 Task: Select Pets. Add to cart, from Market Street_x000D_
 for 149 Hardman Road, Brattleboro, Vermont 05301, Cell Number 802-818-8313, following items : Purina Beneful IncrediBites Dry Dog Food with Real Beef (56 oz)_x000D_
 - 1, Cesar Canine Cuisine Beef Stew (3.5 oz)_x000D_
 - 1, Cesar Canine Cuisine Dog Food Turkey Recipe Classic Loaf in Sauce (3.5 oz)_x000D_
 - 1, Cesar Chicken & Liver Wet Dog Food (3.5 oz)_x000D_
 - 1, Freshpet Slice & Serve Roll Dog Food Select Chunky Beef (1.5 lb)_x000D_
 - 1
Action: Mouse moved to (538, 116)
Screenshot: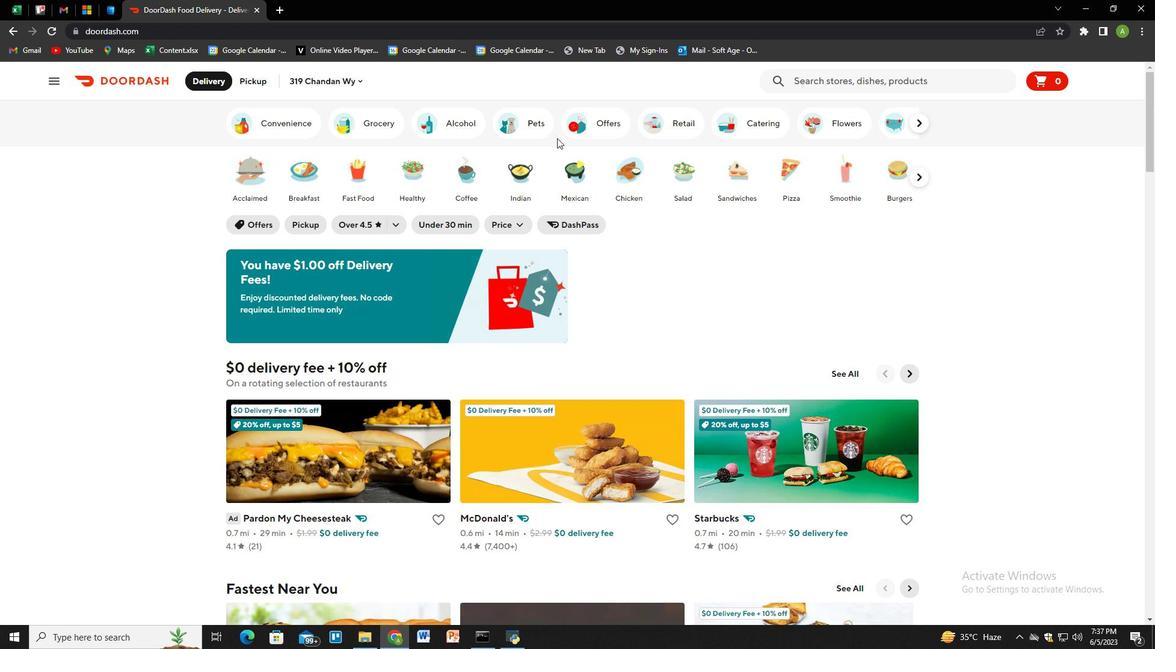
Action: Mouse pressed left at (538, 116)
Screenshot: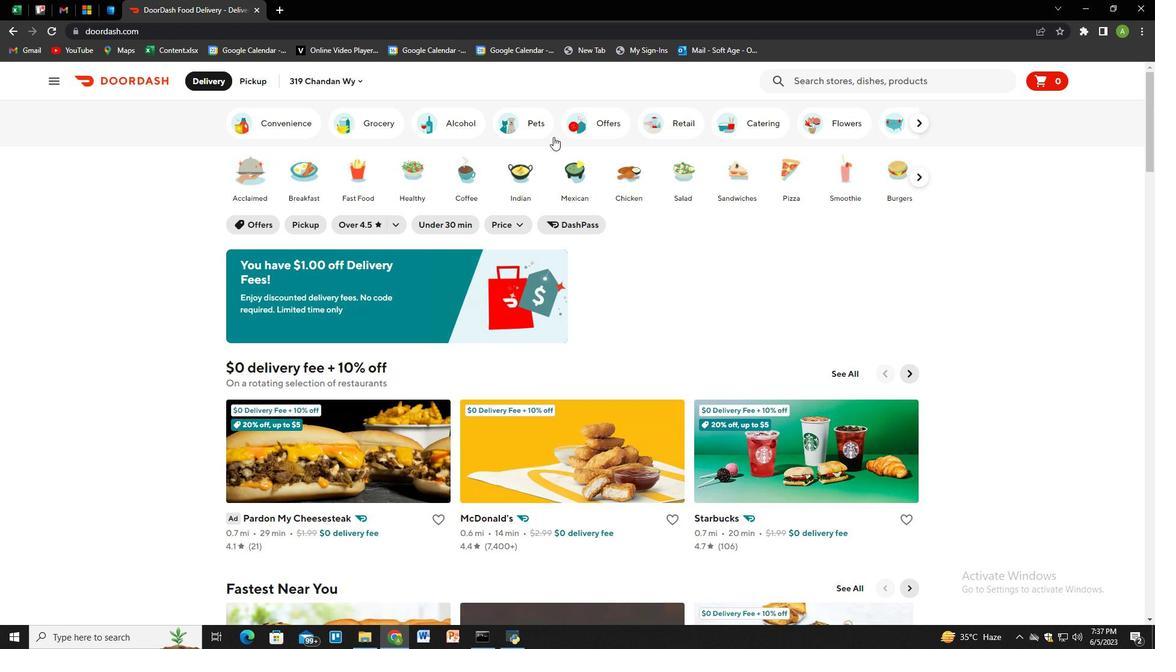 
Action: Mouse moved to (888, 342)
Screenshot: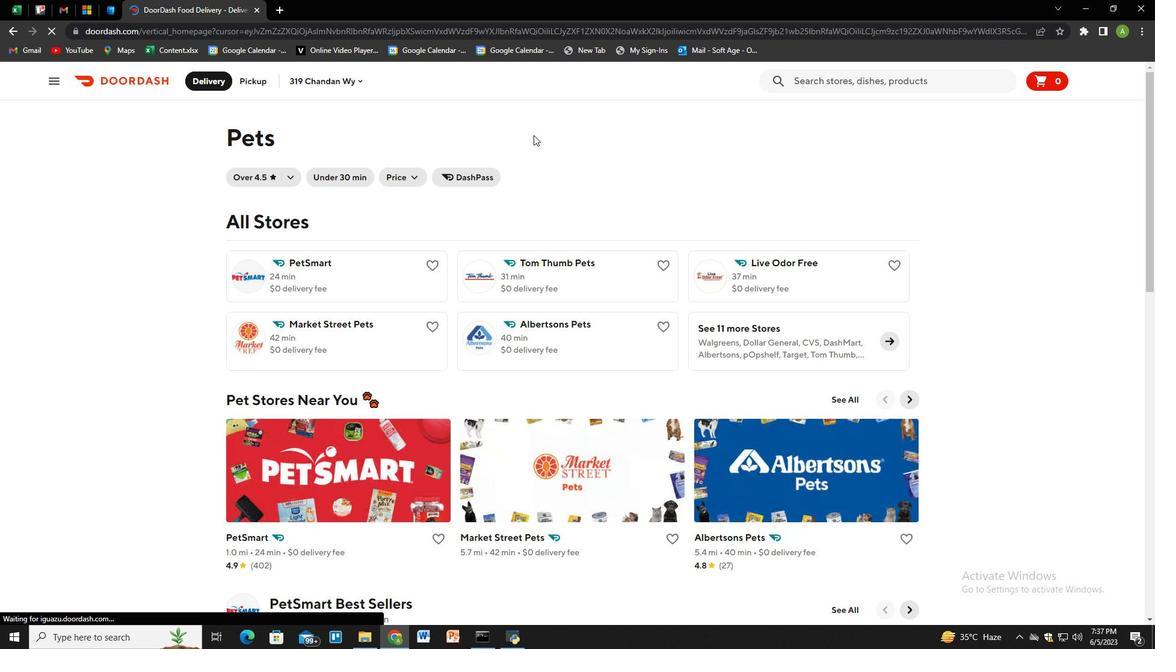 
Action: Mouse pressed left at (888, 342)
Screenshot: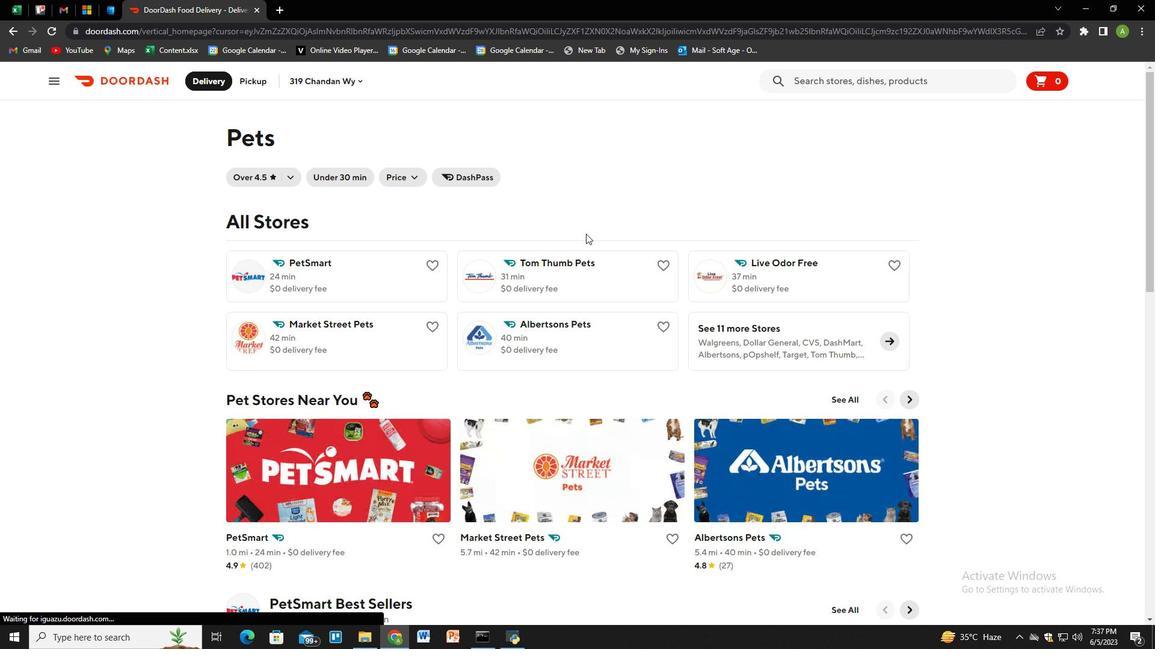 
Action: Mouse moved to (602, 398)
Screenshot: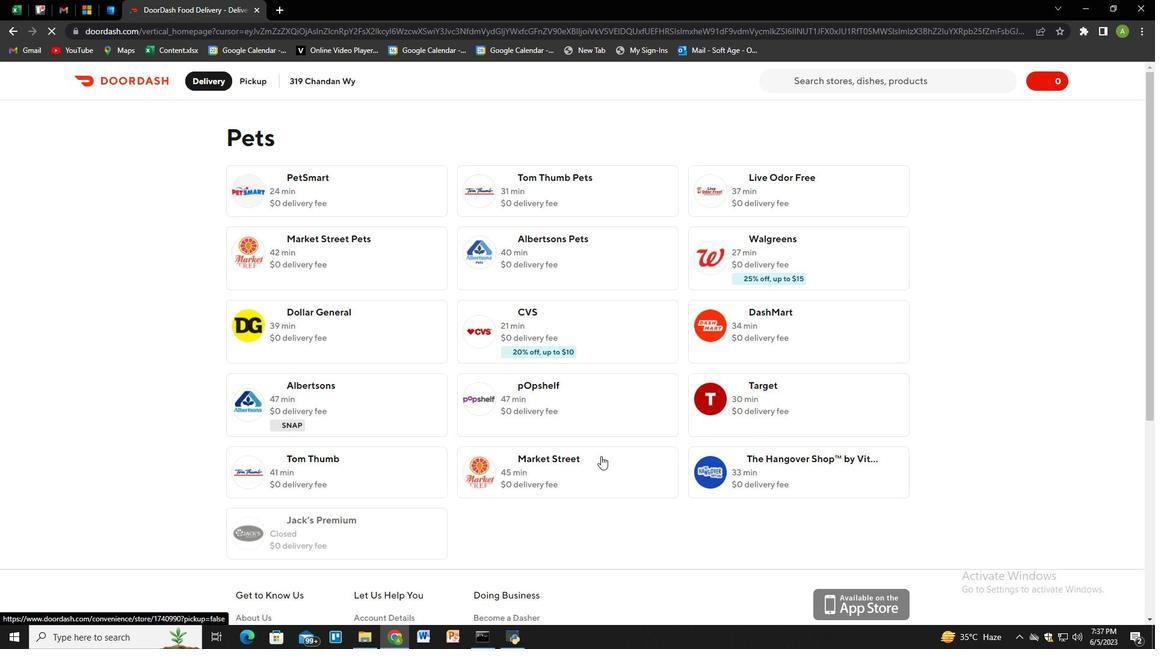 
Action: Mouse pressed left at (602, 398)
Screenshot: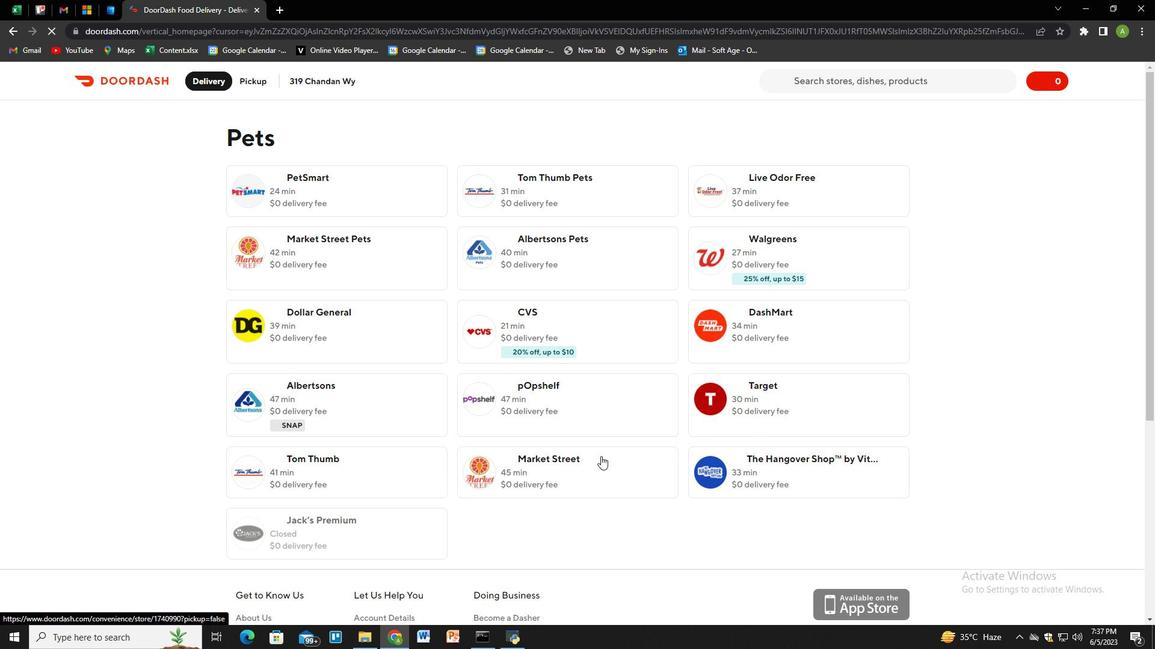 
Action: Mouse moved to (271, 83)
Screenshot: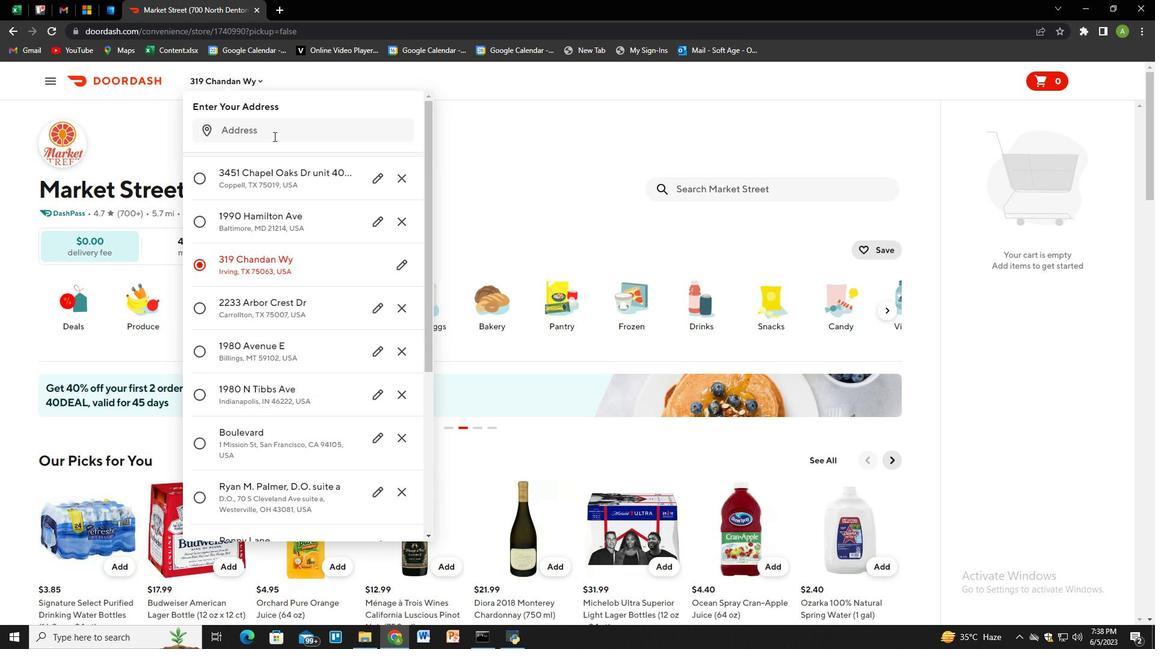 
Action: Mouse pressed left at (271, 83)
Screenshot: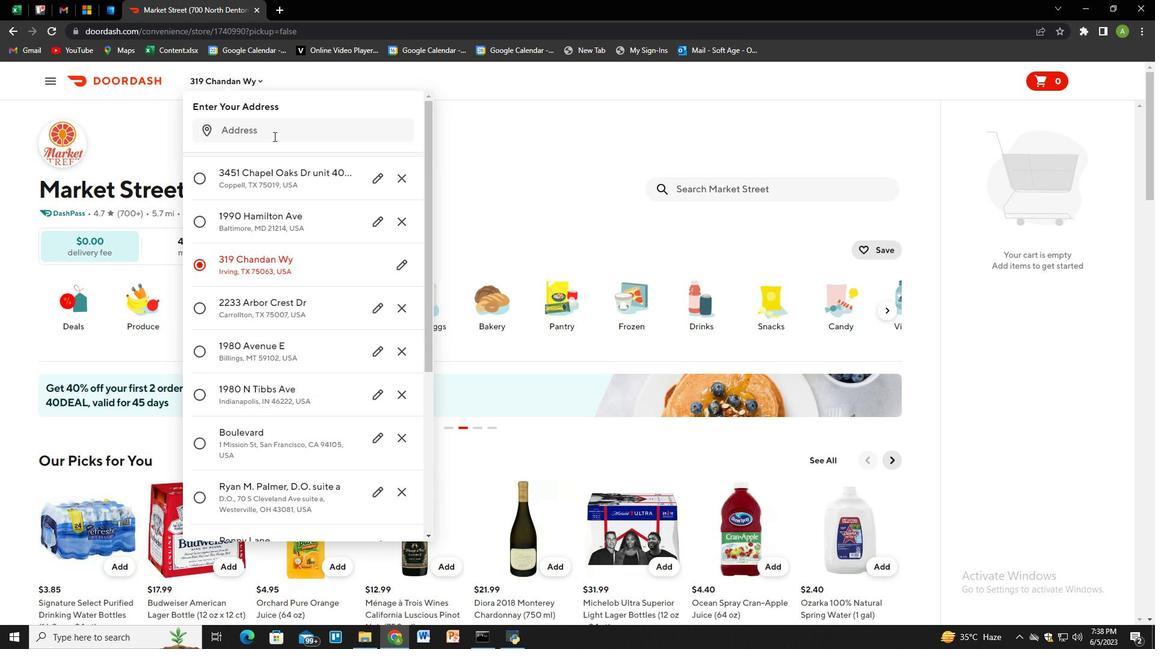 
Action: Mouse moved to (265, 133)
Screenshot: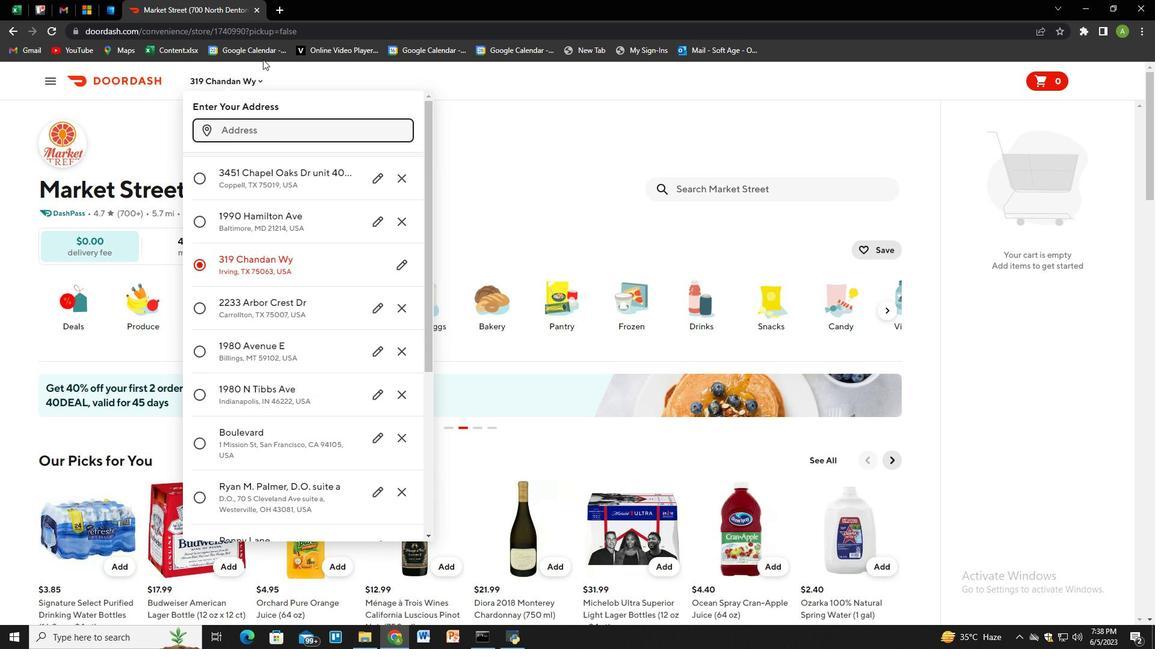
Action: Mouse pressed left at (265, 133)
Screenshot: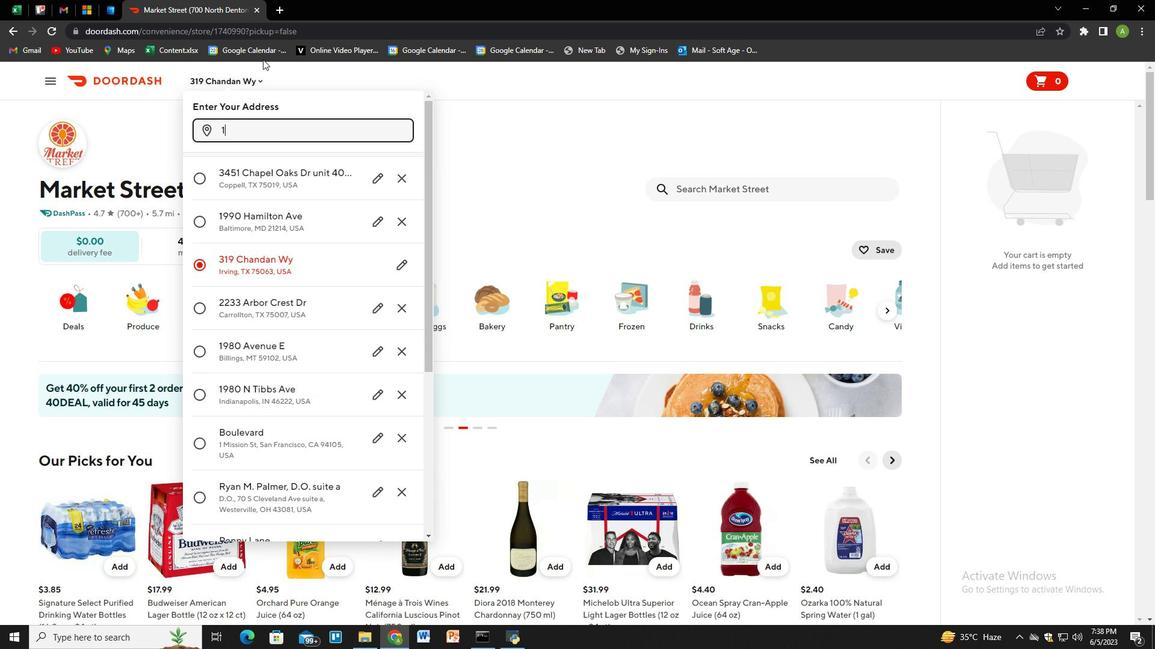 
Action: Key pressed 149<Key.space>harda<Key.backspace>man<Key.space>road,<Key.space>brattleboro,<Key.space>vermont<Key.space>05301<Key.enter>
Screenshot: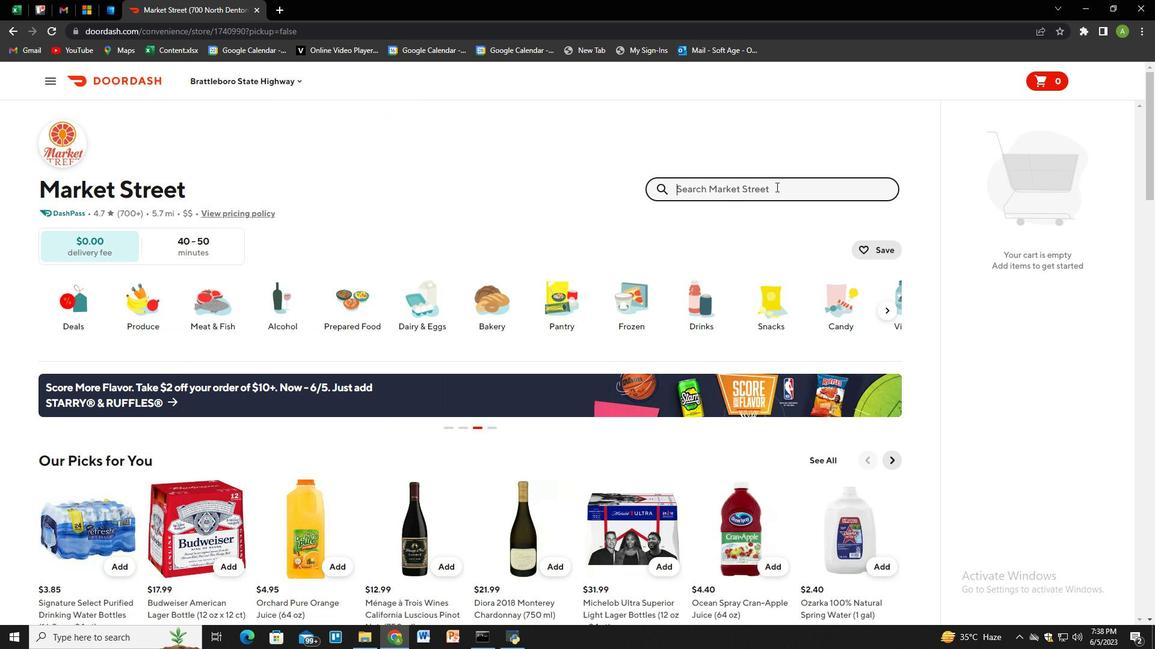 
Action: Mouse moved to (314, 435)
Screenshot: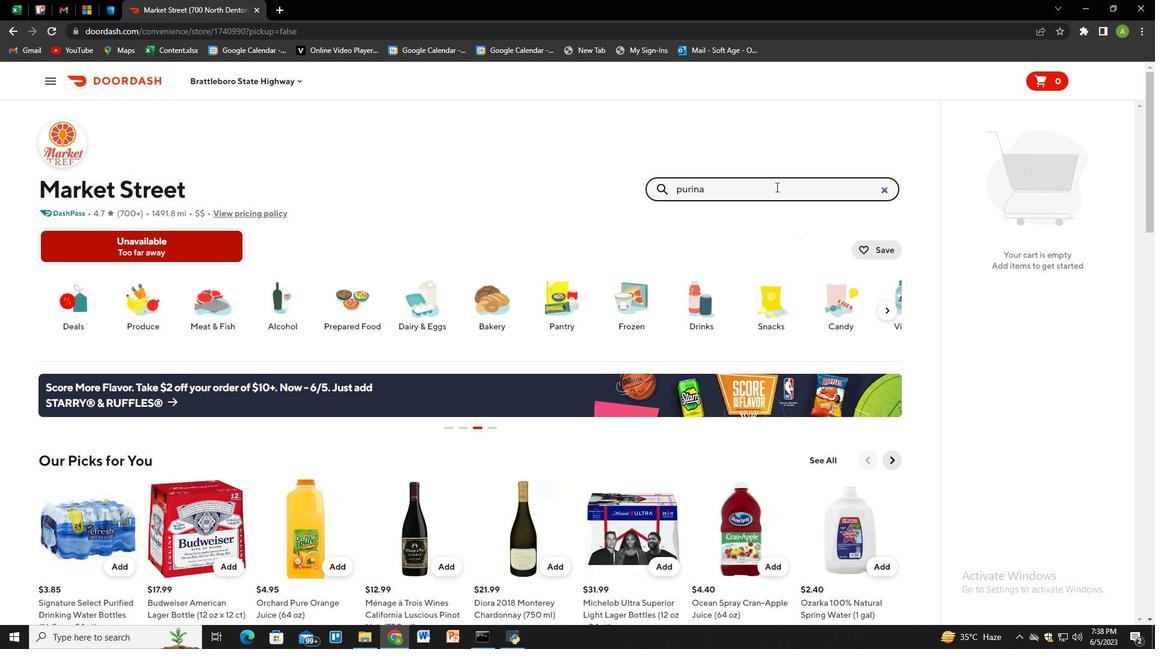 
Action: Mouse scrolled (314, 435) with delta (0, 0)
Screenshot: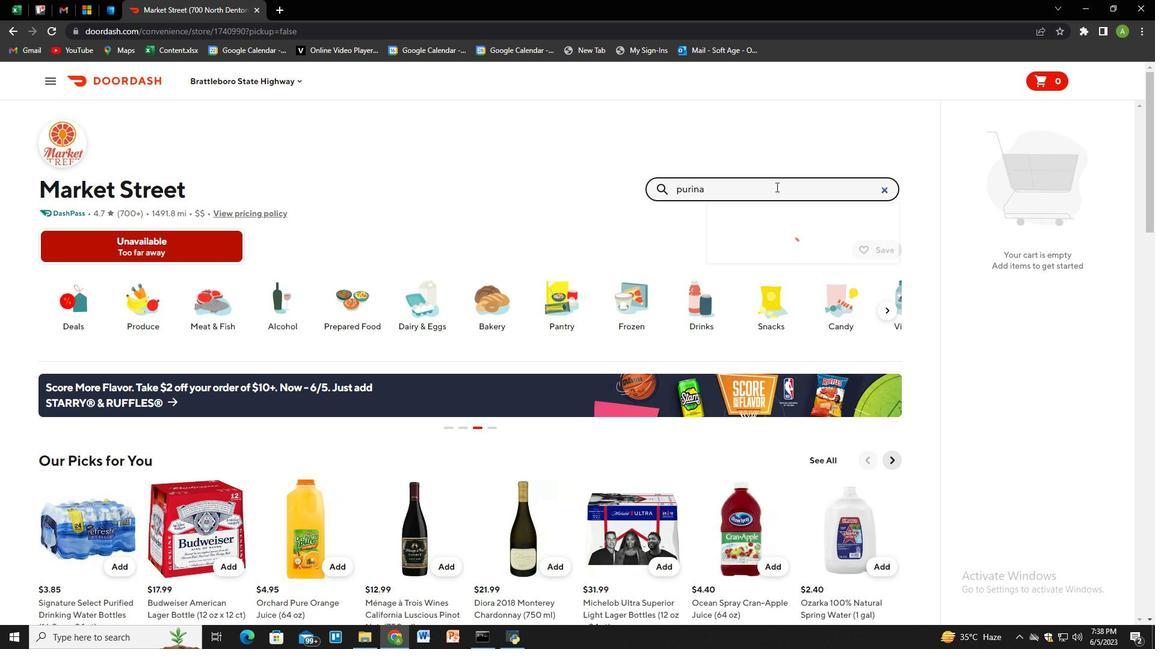
Action: Mouse scrolled (314, 435) with delta (0, 0)
Screenshot: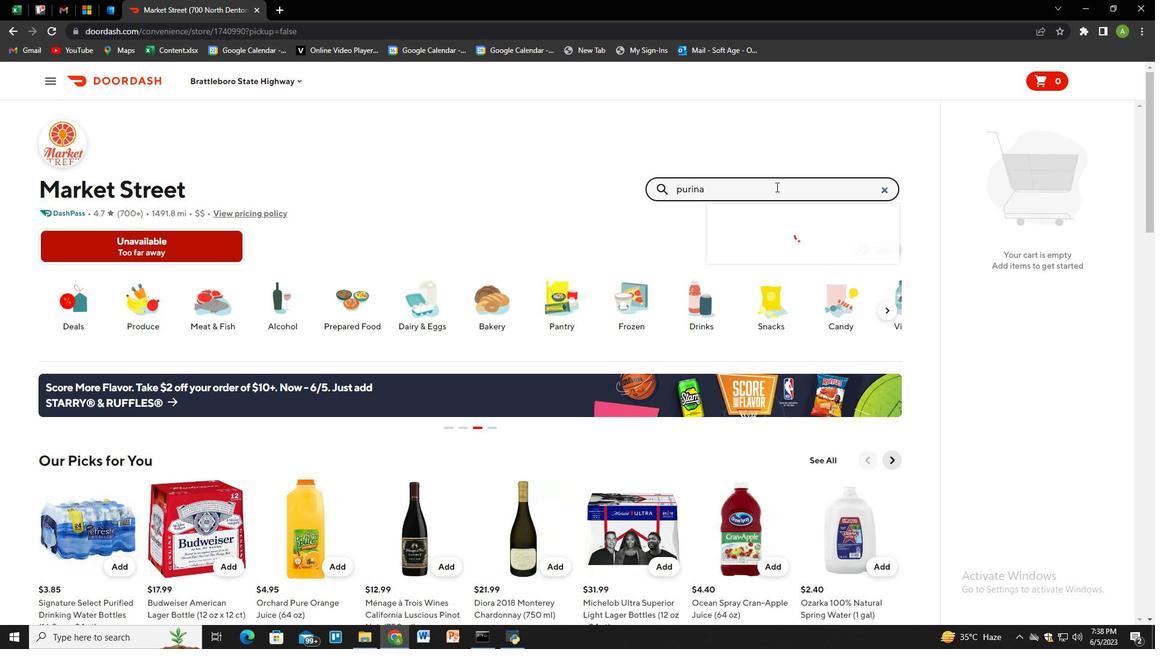 
Action: Mouse scrolled (314, 435) with delta (0, 0)
Screenshot: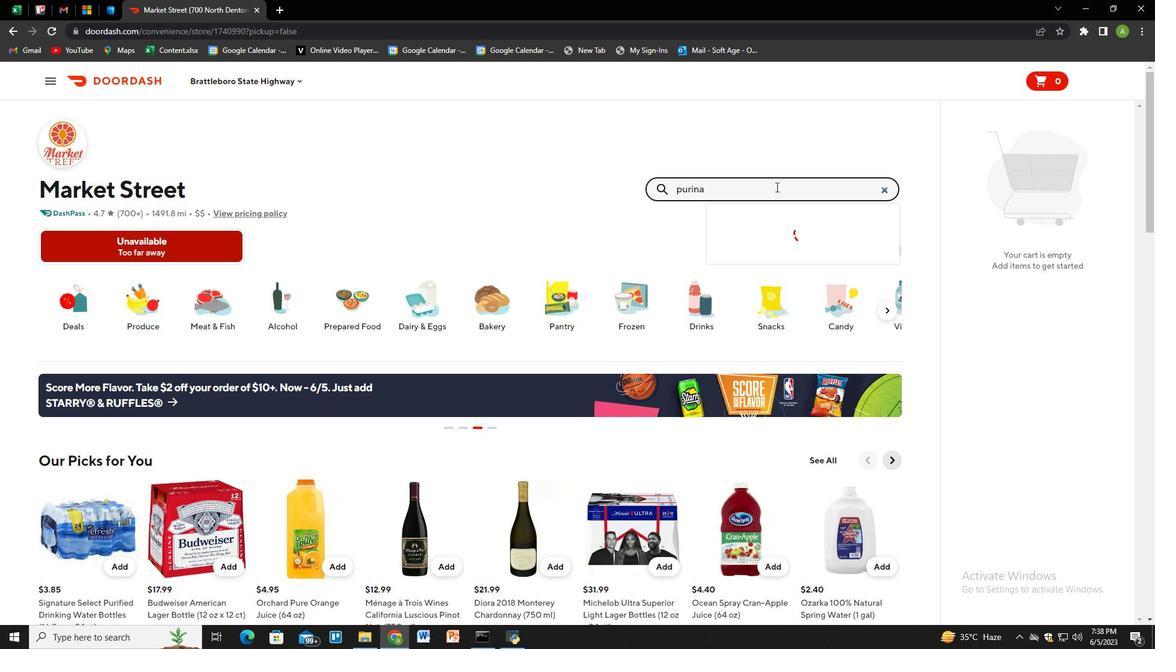 
Action: Mouse scrolled (314, 435) with delta (0, 0)
Screenshot: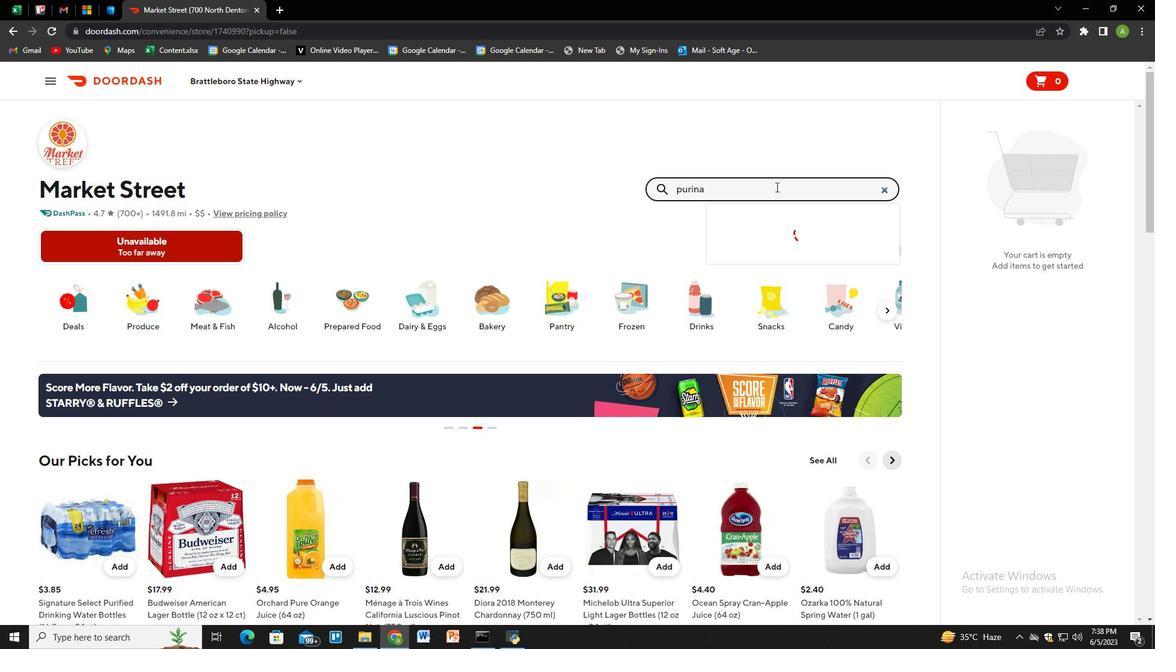 
Action: Mouse moved to (368, 518)
Screenshot: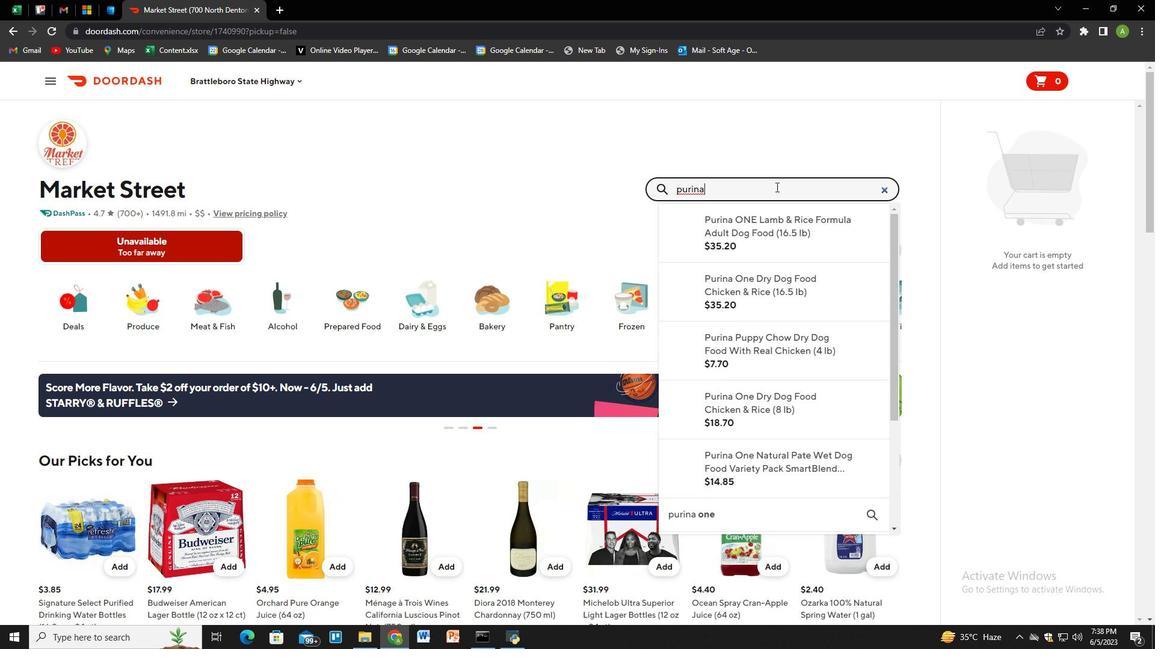 
Action: Mouse pressed left at (368, 518)
Screenshot: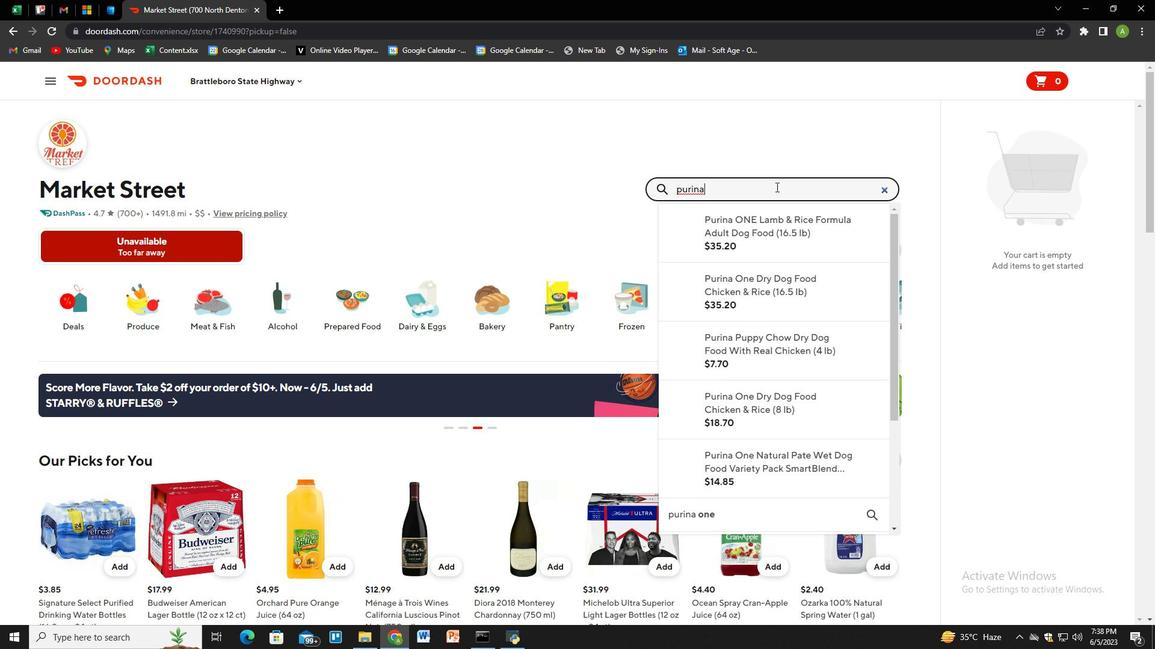 
Action: Mouse moved to (739, 190)
Screenshot: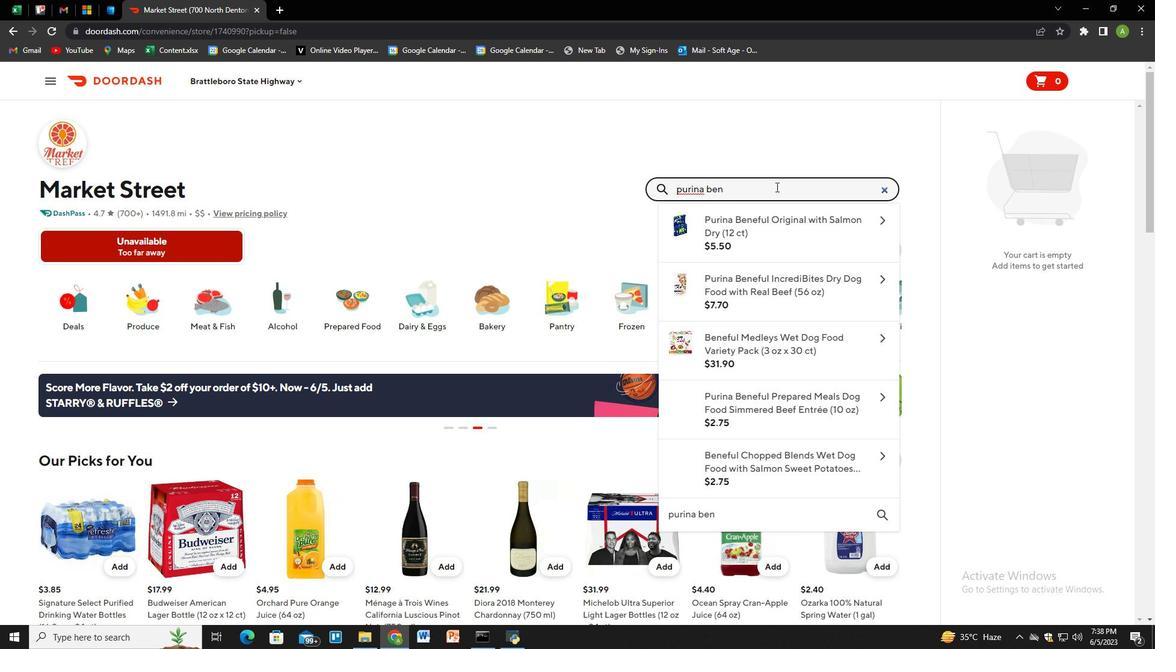 
Action: Mouse pressed left at (739, 190)
Screenshot: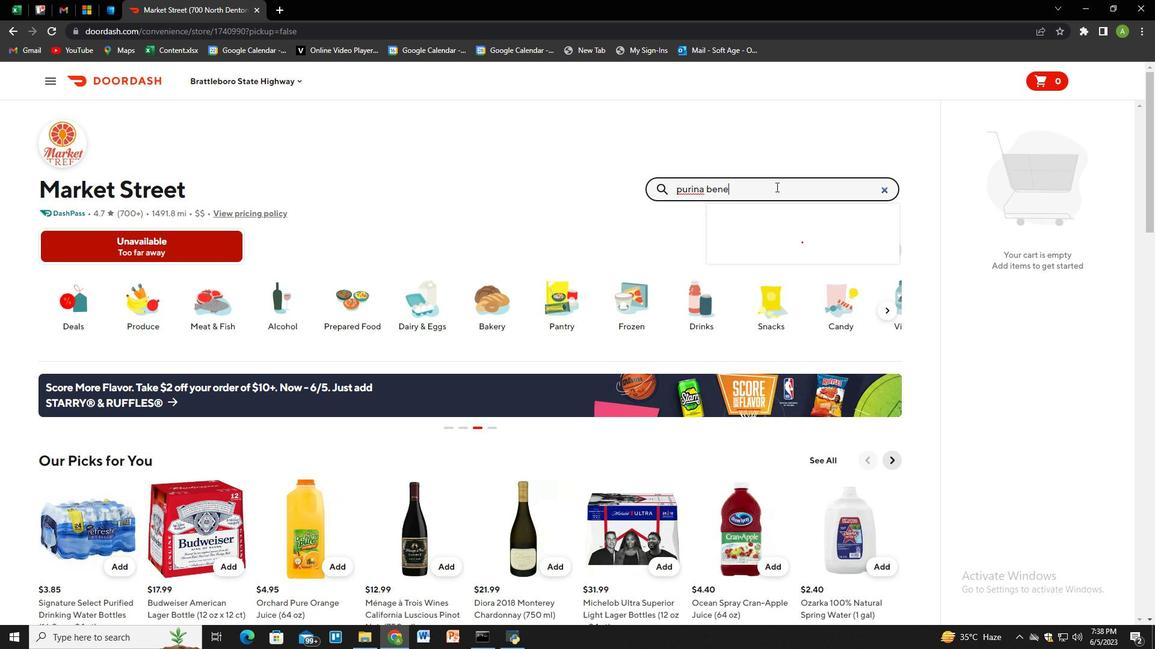 
Action: Key pressed purina<Key.space>beneful<Key.space>incredibites<Key.space>dry<Key.space>dog<Key.space>food<Key.space>with<Key.space>real<Key.space>beef<Key.space><Key.shift_r>(56<Key.space>oz<Key.shift_r>)<Key.enter>
Screenshot: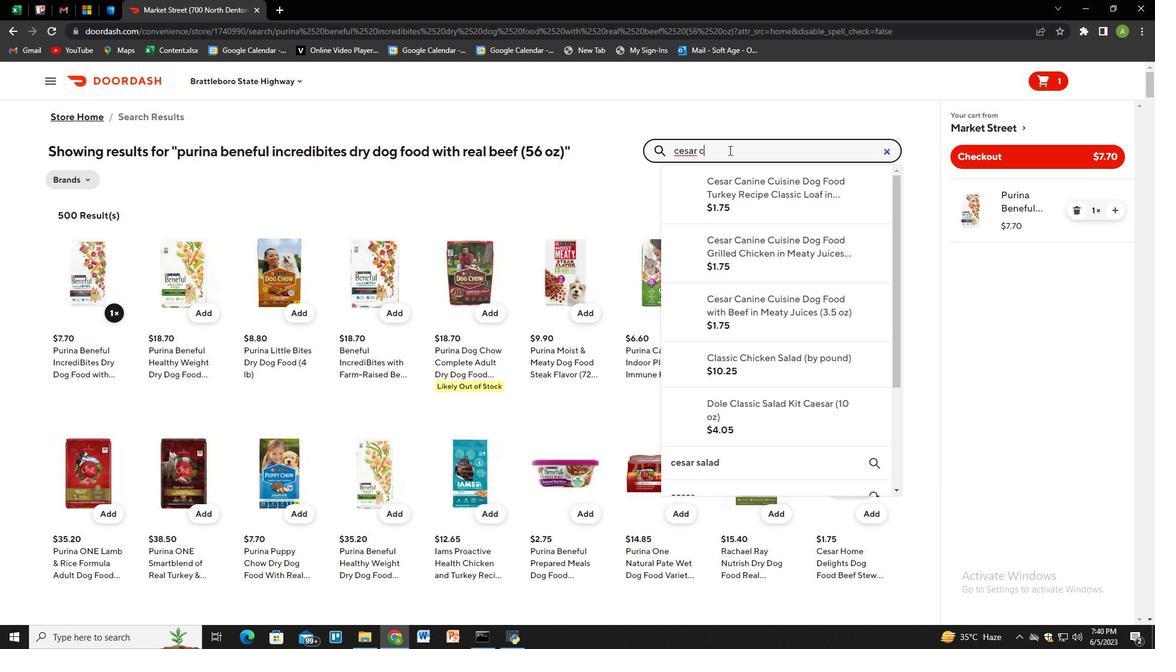 
Action: Mouse moved to (110, 314)
Screenshot: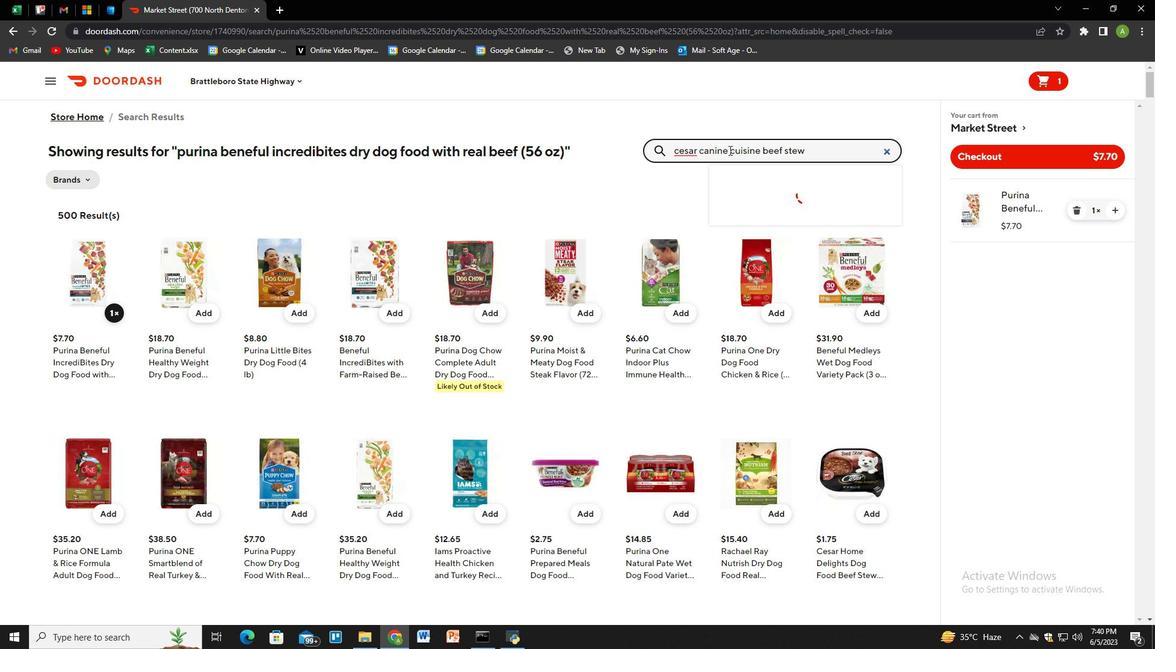
Action: Mouse pressed left at (110, 314)
Screenshot: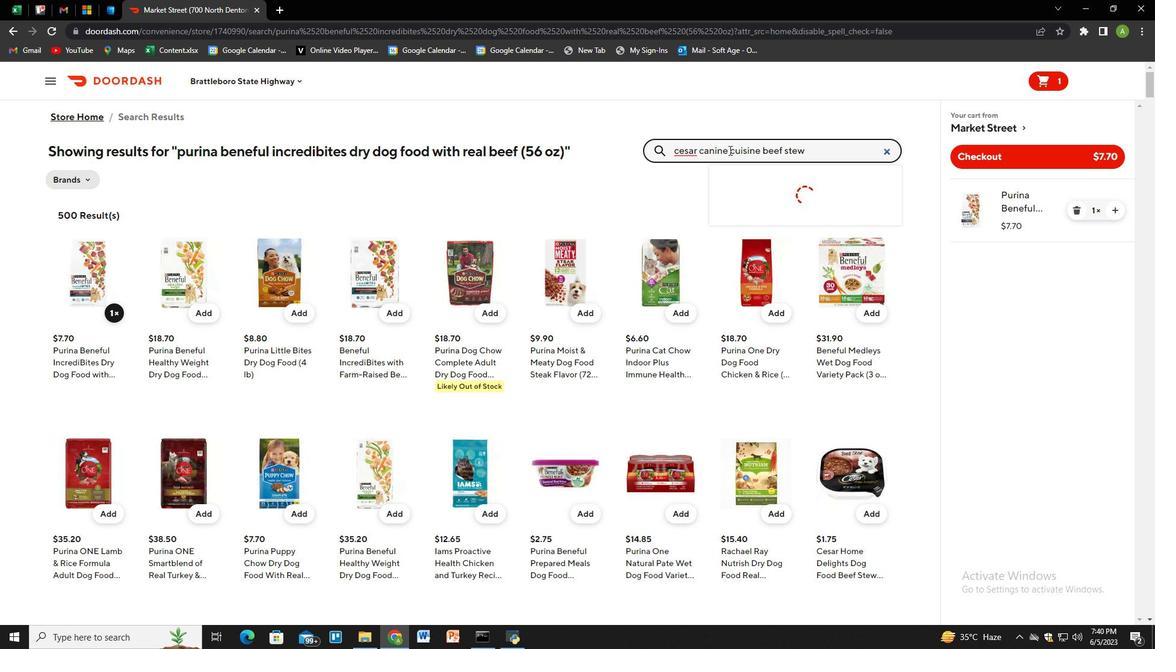 
Action: Mouse moved to (736, 154)
Screenshot: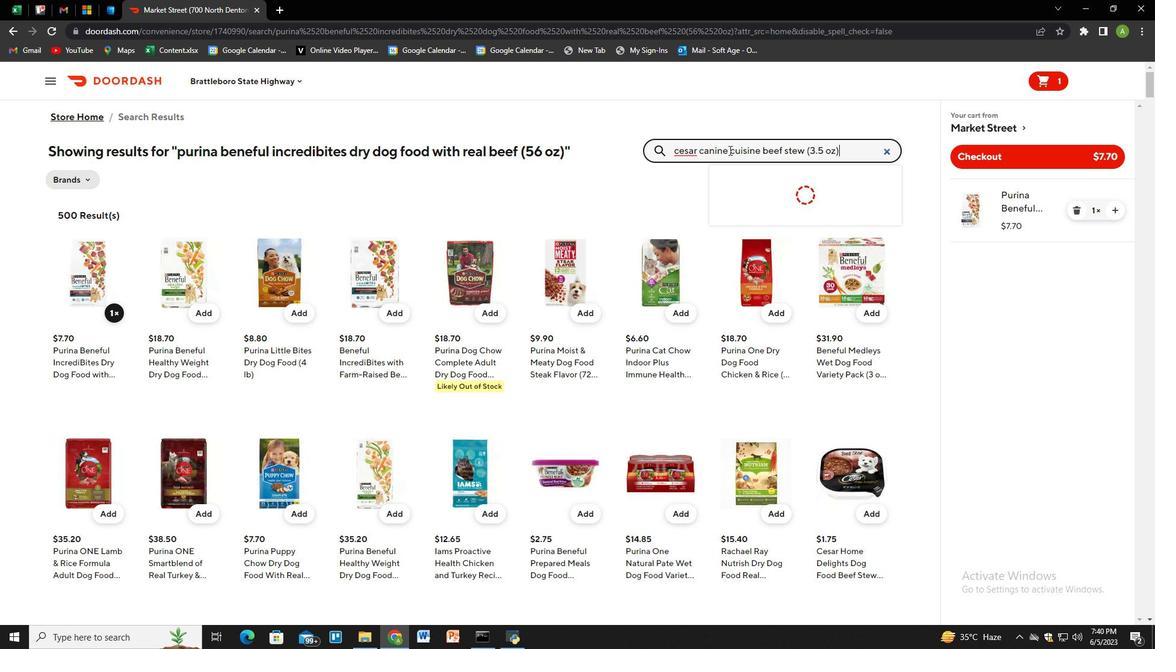 
Action: Mouse pressed left at (736, 154)
Screenshot: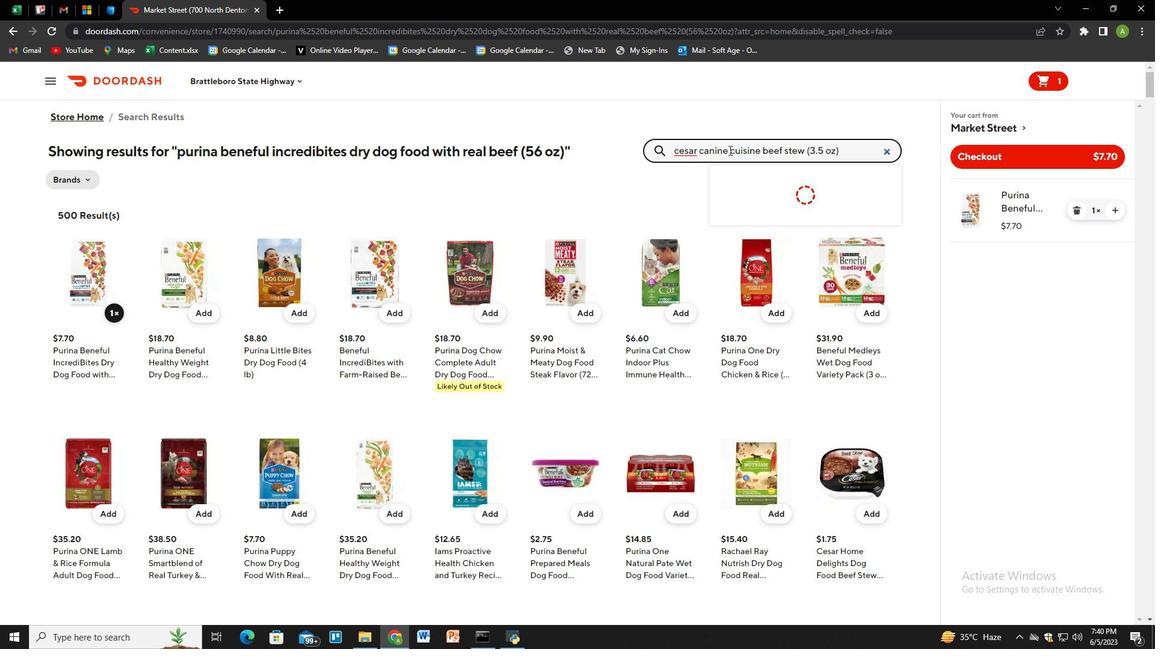 
Action: Key pressed cesar<Key.space>canine<Key.space>cuisine<Key.space>beef<Key.space>stew<Key.space>3.5<Key.space>oz<Key.shift_r>)<Key.enter>
Screenshot: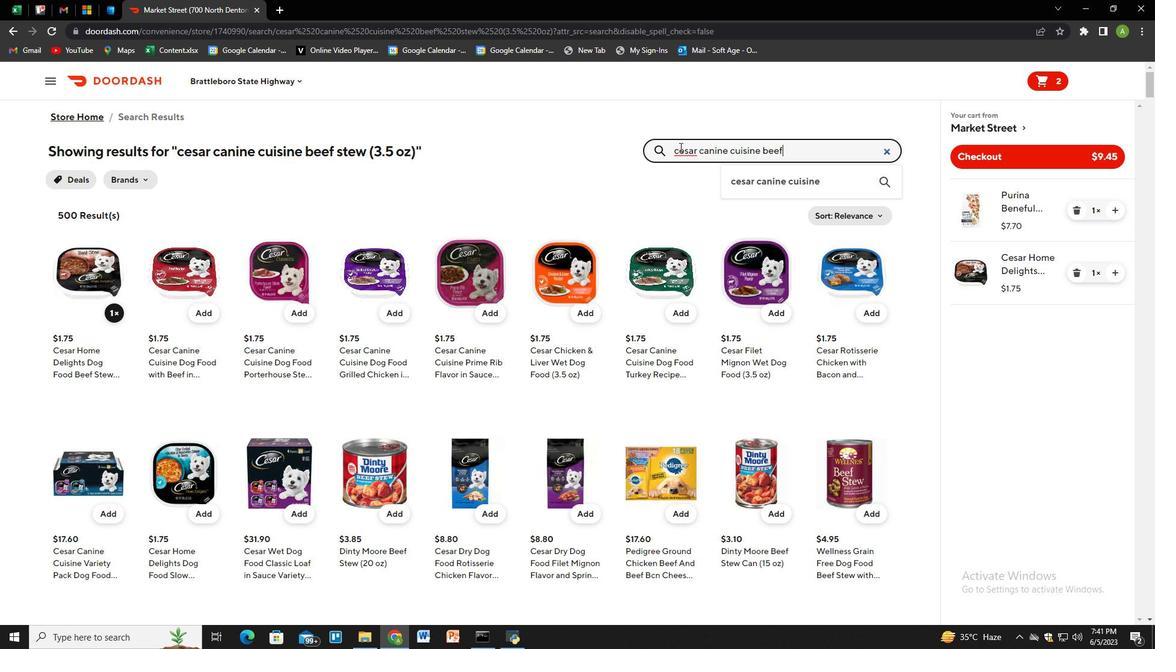 
Action: Mouse moved to (114, 311)
Screenshot: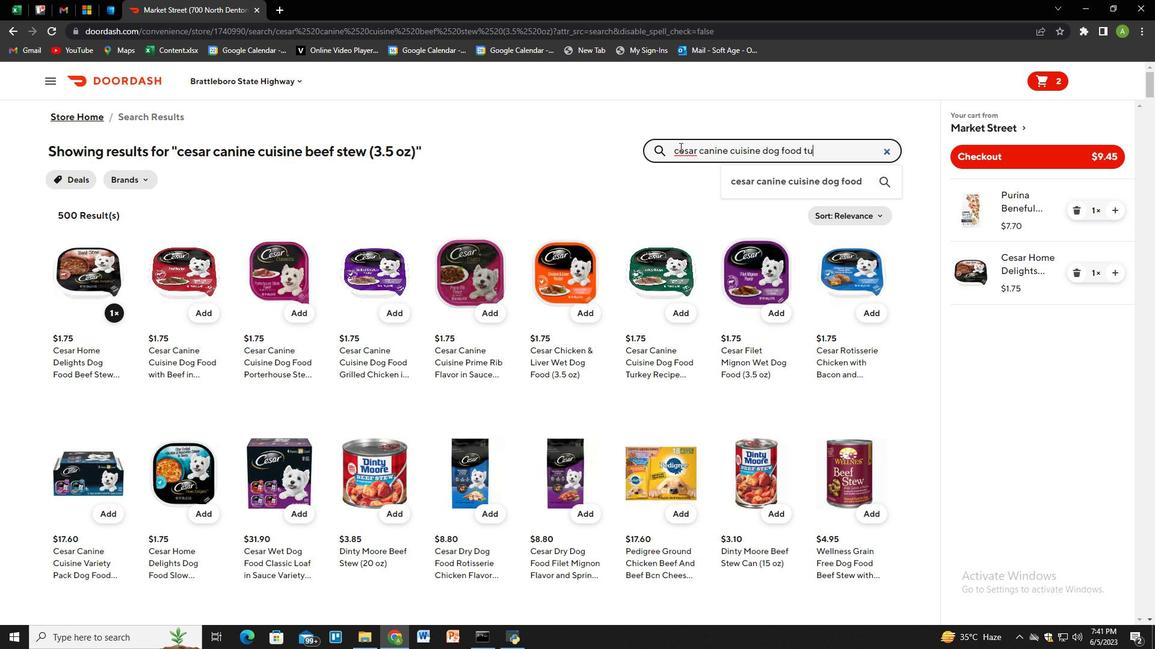 
Action: Mouse pressed left at (114, 311)
Screenshot: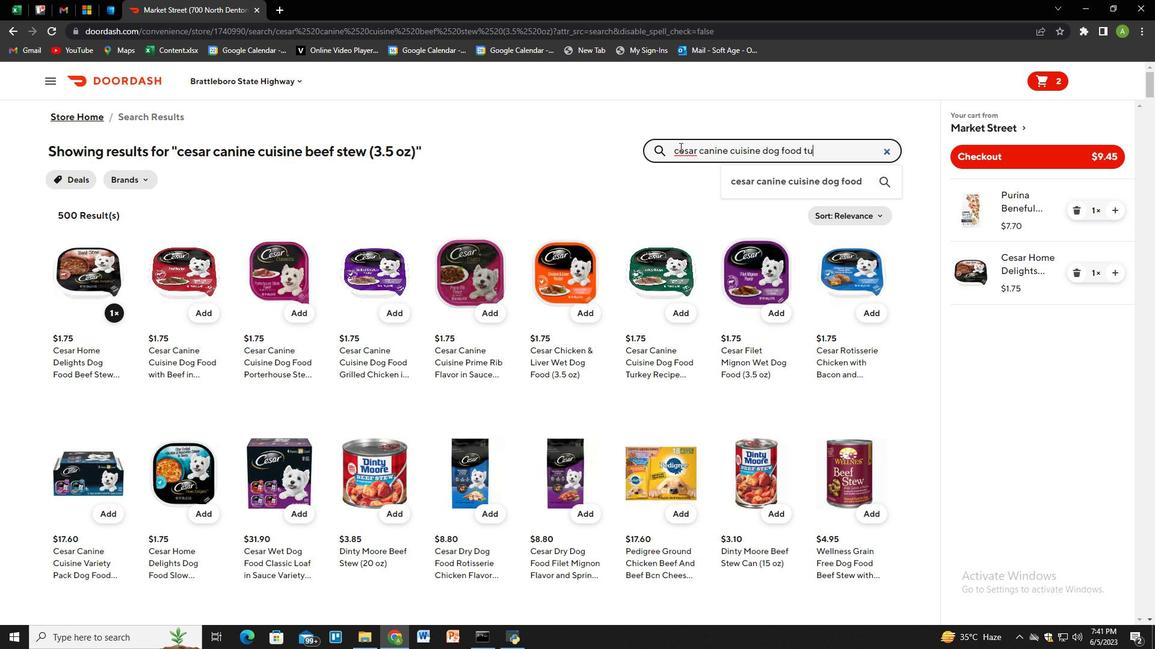
Action: Mouse moved to (703, 149)
Screenshot: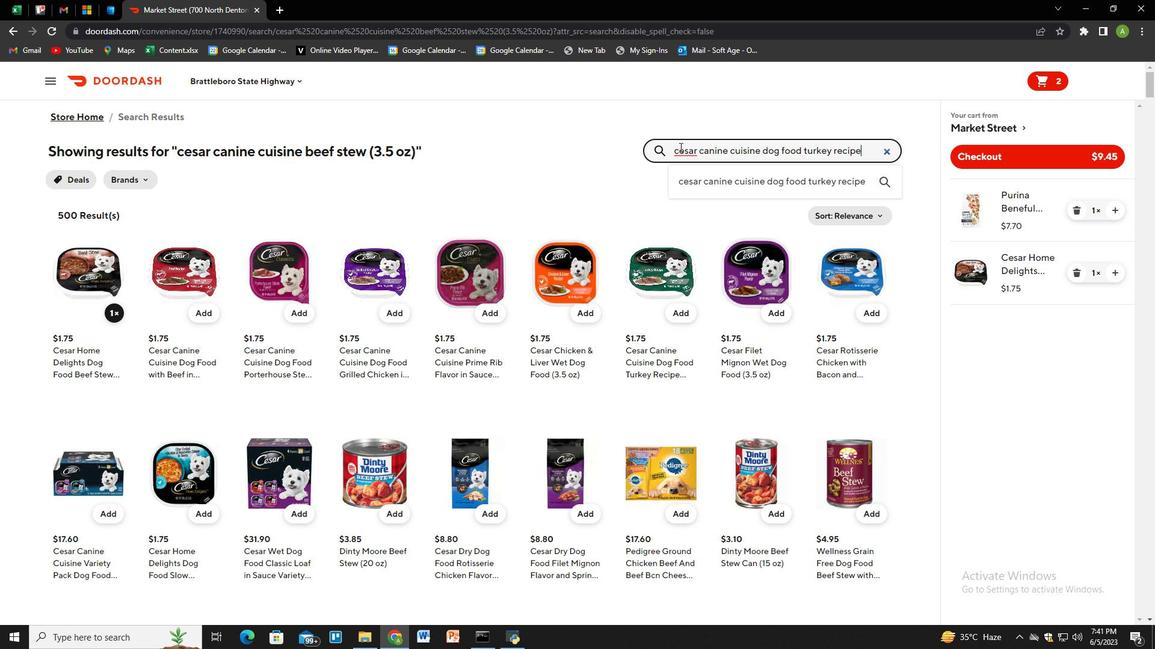 
Action: Mouse pressed left at (703, 149)
Screenshot: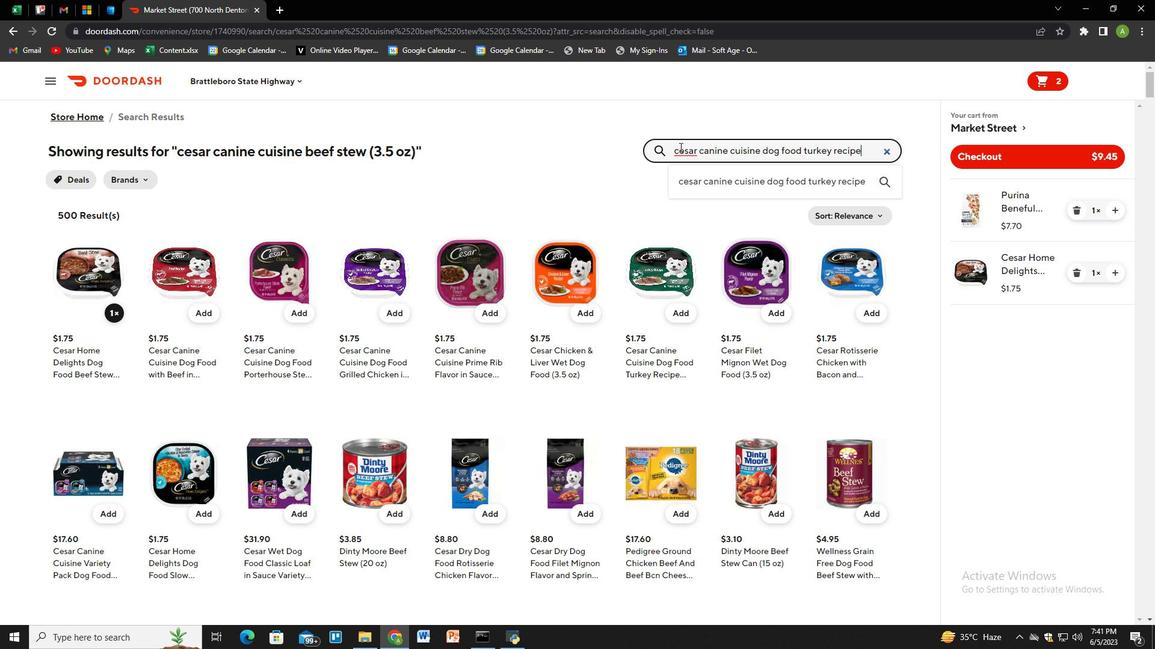 
Action: Key pressed cesar<Key.space>canine<Key.space>cuisine<Key.space>dog<Key.space>food<Key.space>turky<Key.backspace>ey<Key.space>recipe<Key.space>classic<Key.space>loaf<Key.space>in<Key.space>sauce<Key.space><Key.shift_r><Key.shift_r><Key.shift_r><Key.shift_r><Key.shift_r><Key.shift_r><Key.shift_r><Key.shift_r><Key.shift_r><Key.shift_r>(3.5<Key.space>oz<Key.shift_r>)<Key.enter>
Screenshot: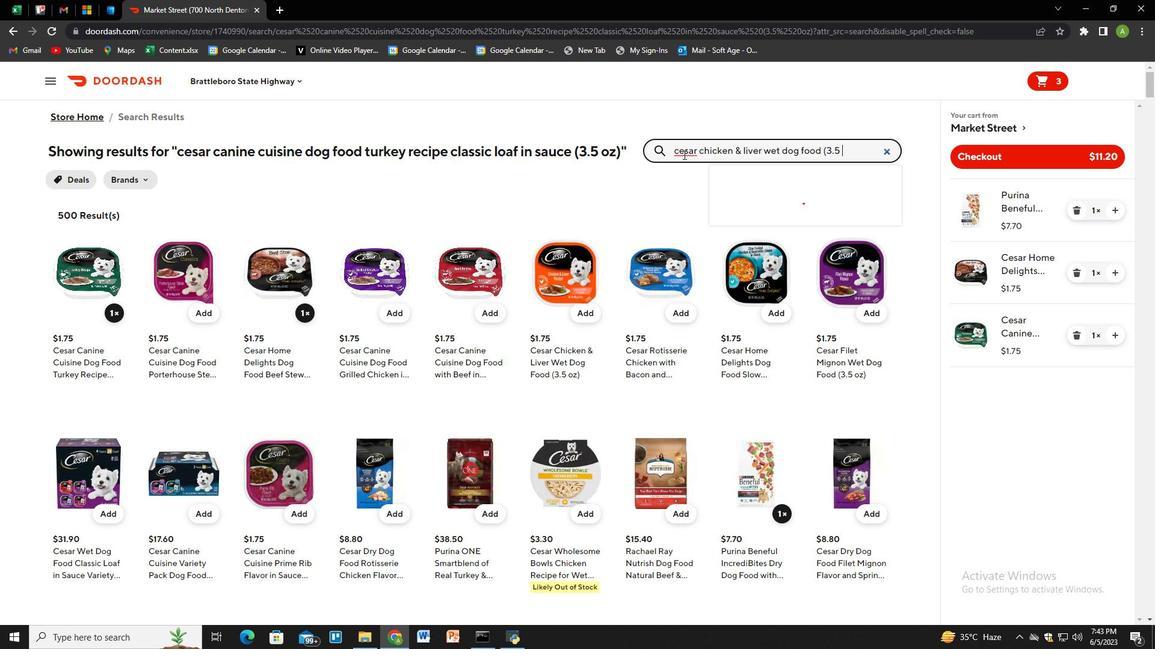 
Action: Mouse moved to (114, 309)
Screenshot: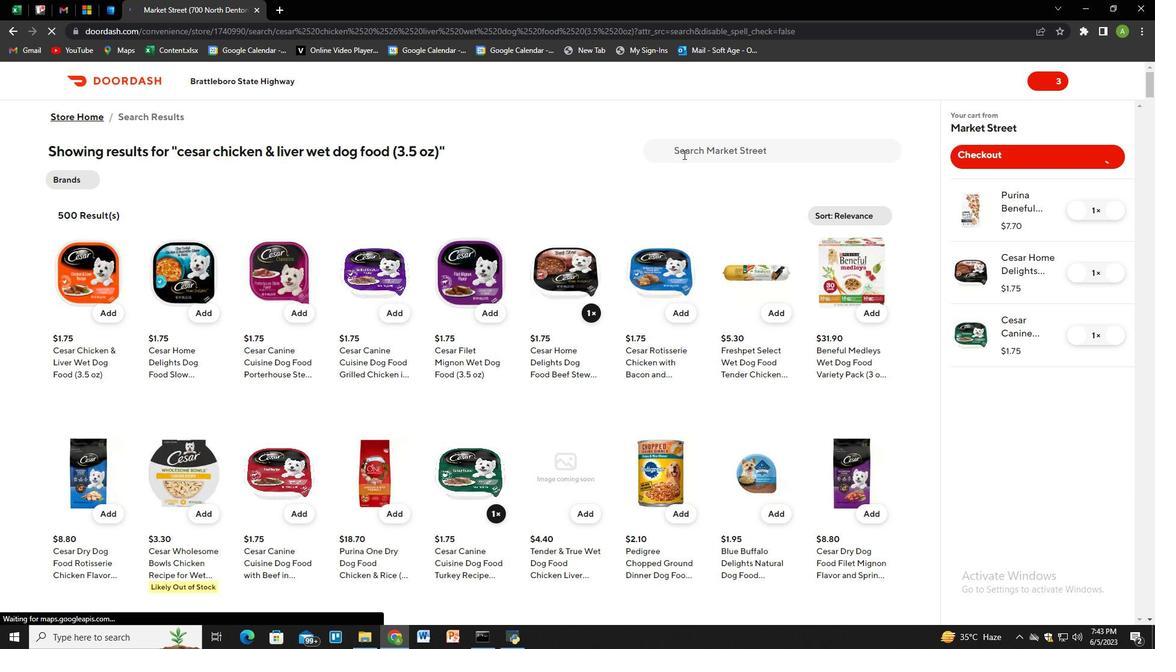 
Action: Mouse pressed left at (114, 309)
Screenshot: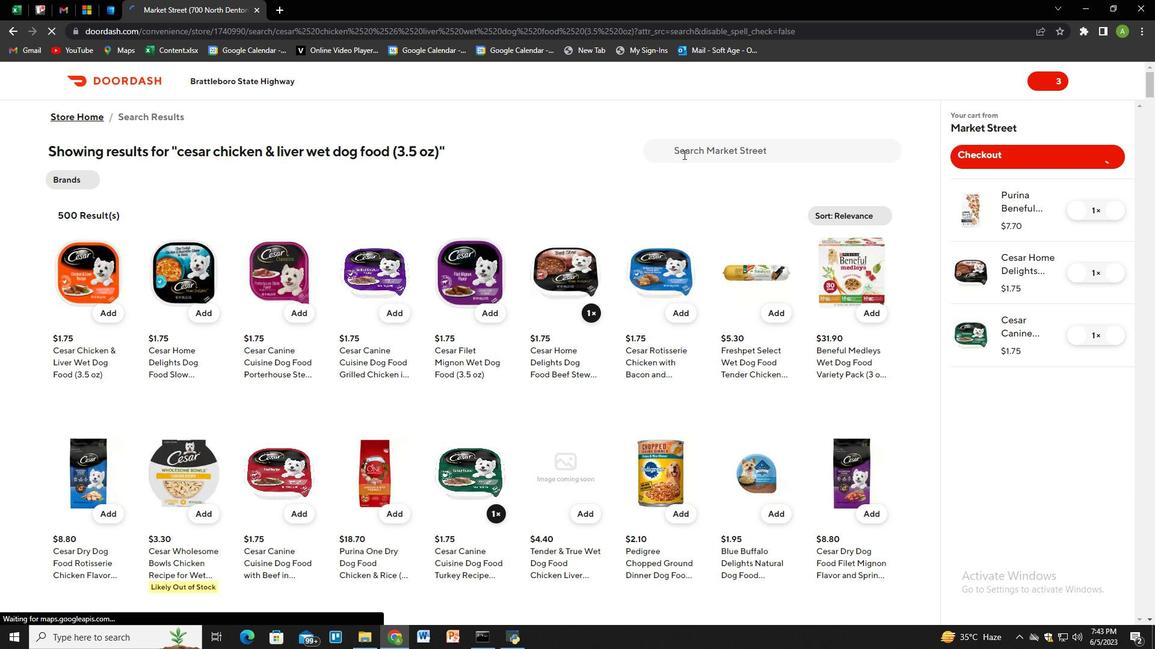 
Action: Mouse moved to (691, 146)
Screenshot: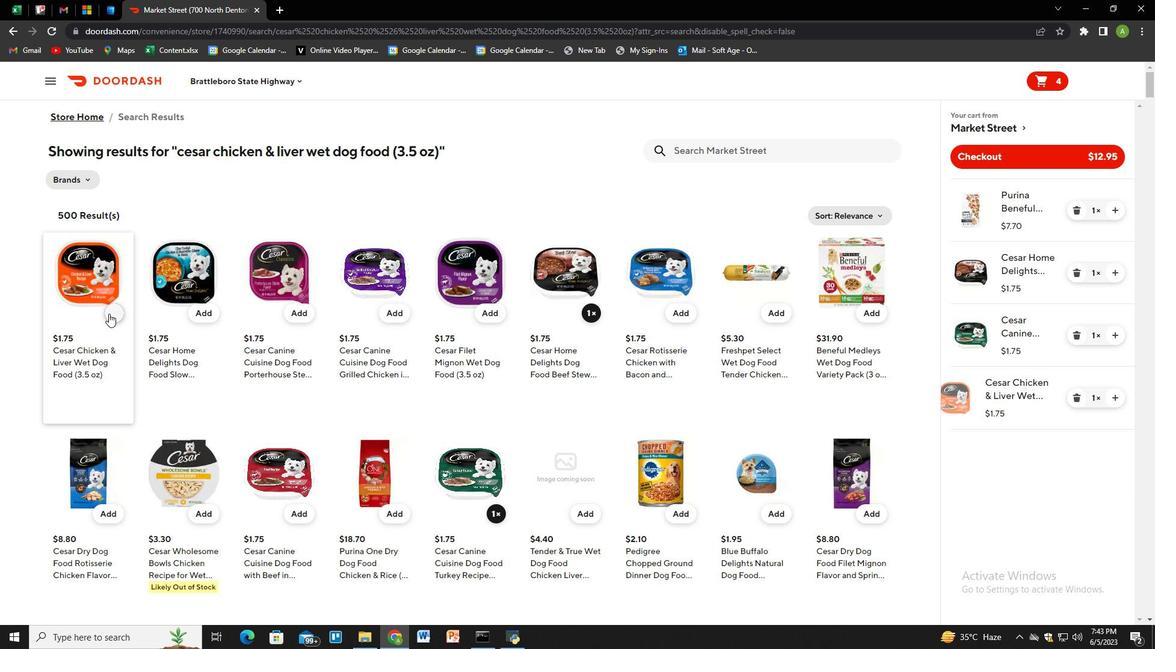 
Action: Mouse pressed left at (691, 146)
Screenshot: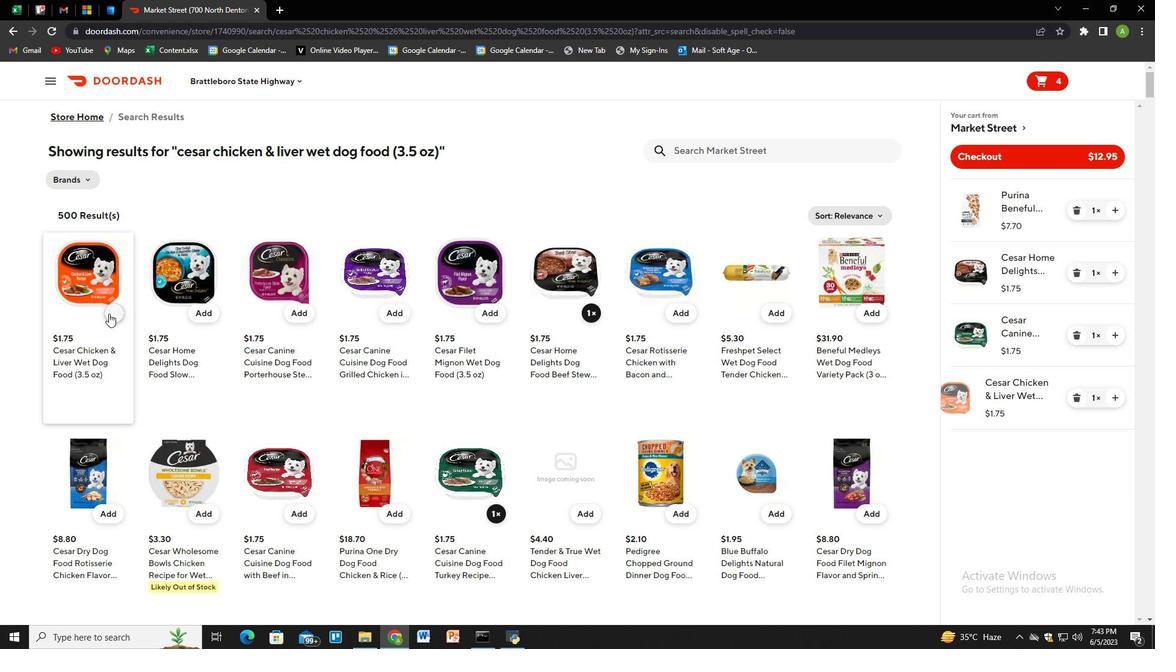 
Action: Key pressed cesar<Key.space>v=<Key.backspace><Key.backspace>chicken<Key.space><Key.shift>&<Key.space>liver<Key.space>wet<Key.space>dog<Key.space>food<Key.space><Key.shift_r>(3.5<Key.space>oz<Key.shift_r>)<Key.enter>
Screenshot: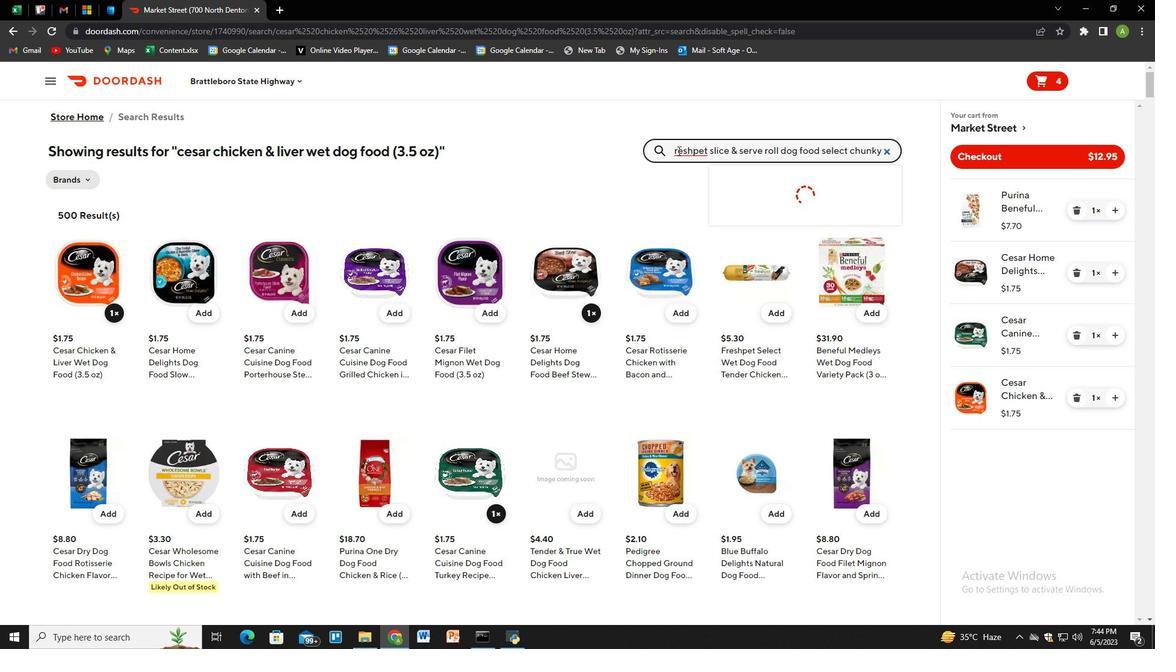 
Action: Mouse moved to (112, 315)
Screenshot: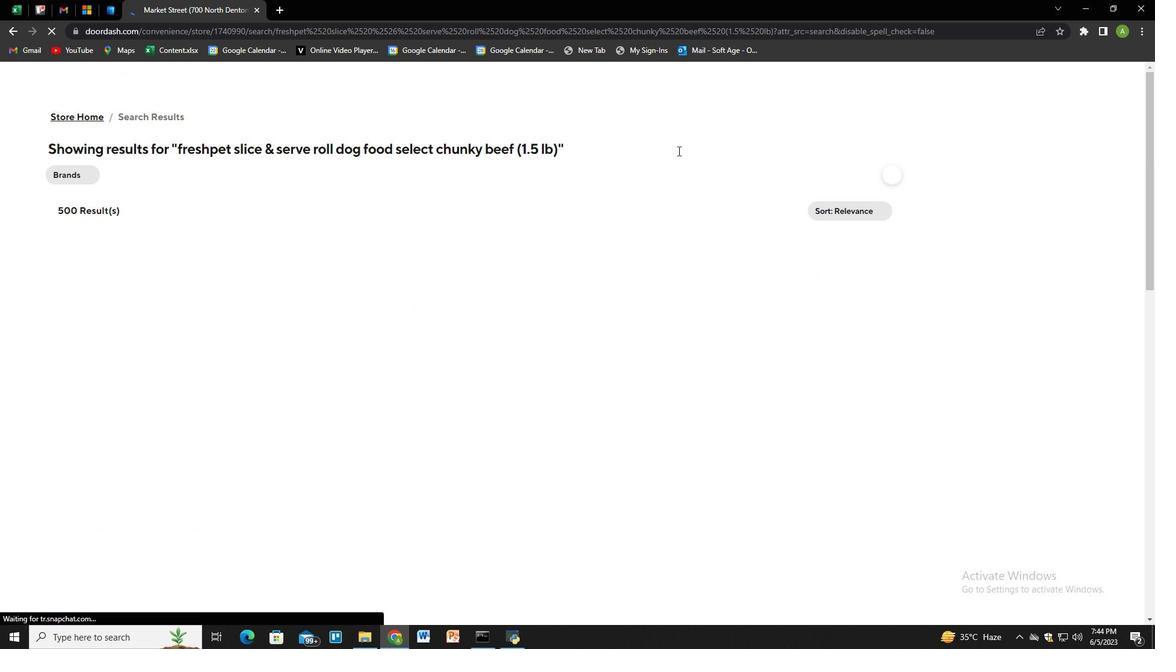 
Action: Mouse pressed left at (112, 315)
Screenshot: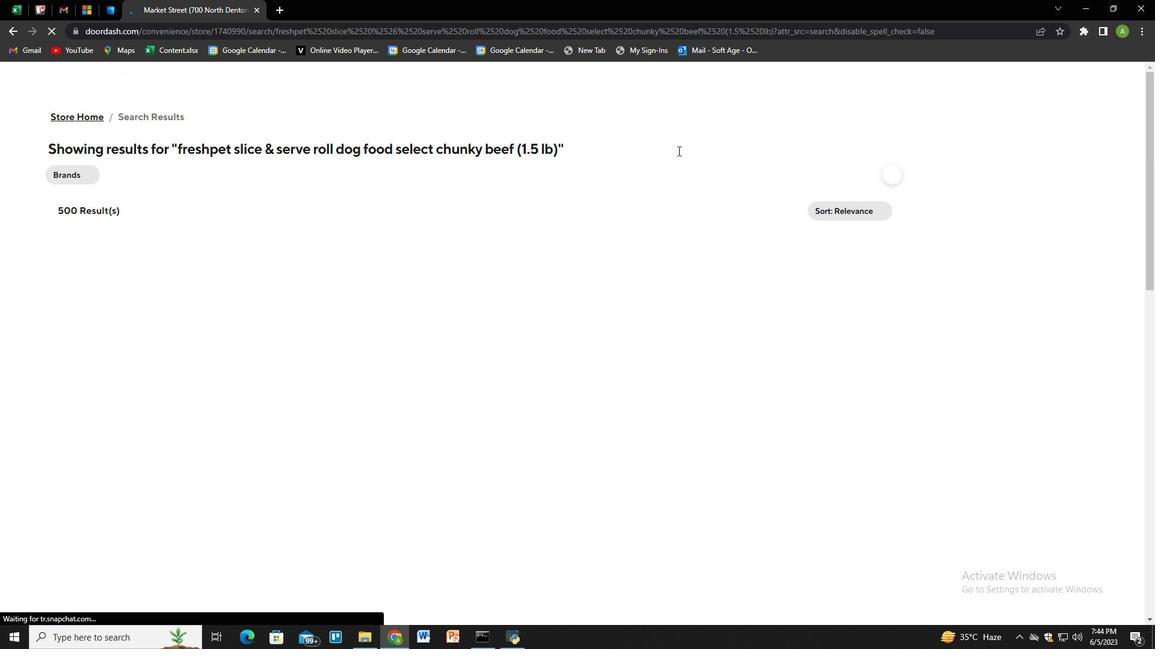 
Action: Mouse moved to (692, 149)
Screenshot: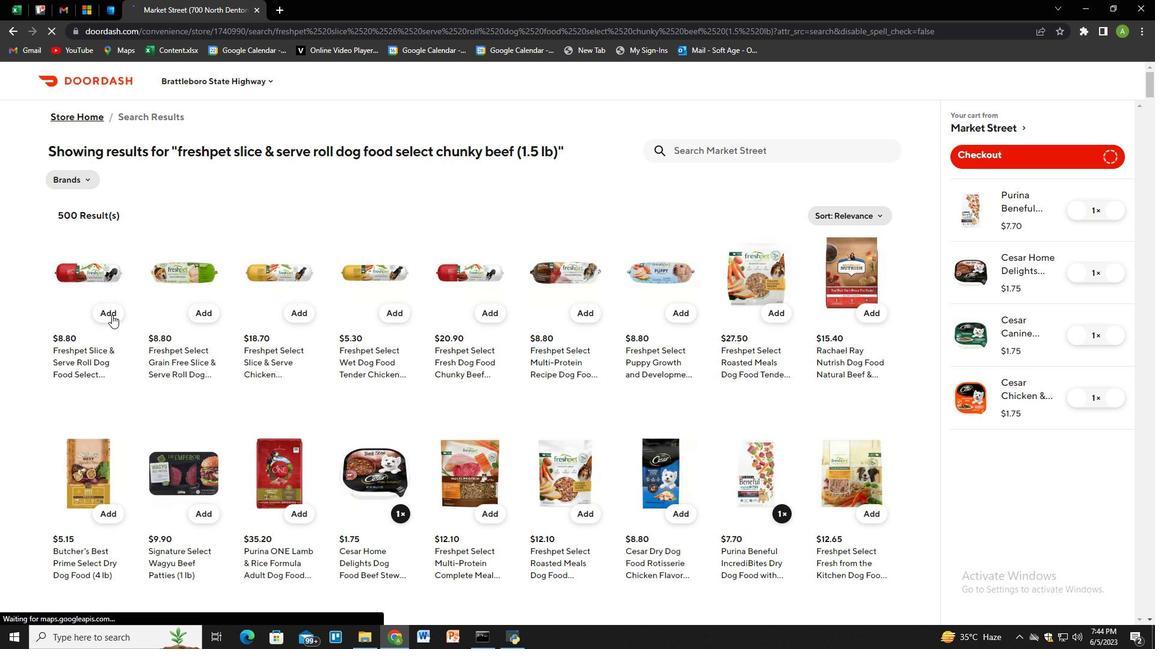 
Action: Mouse pressed left at (692, 149)
Screenshot: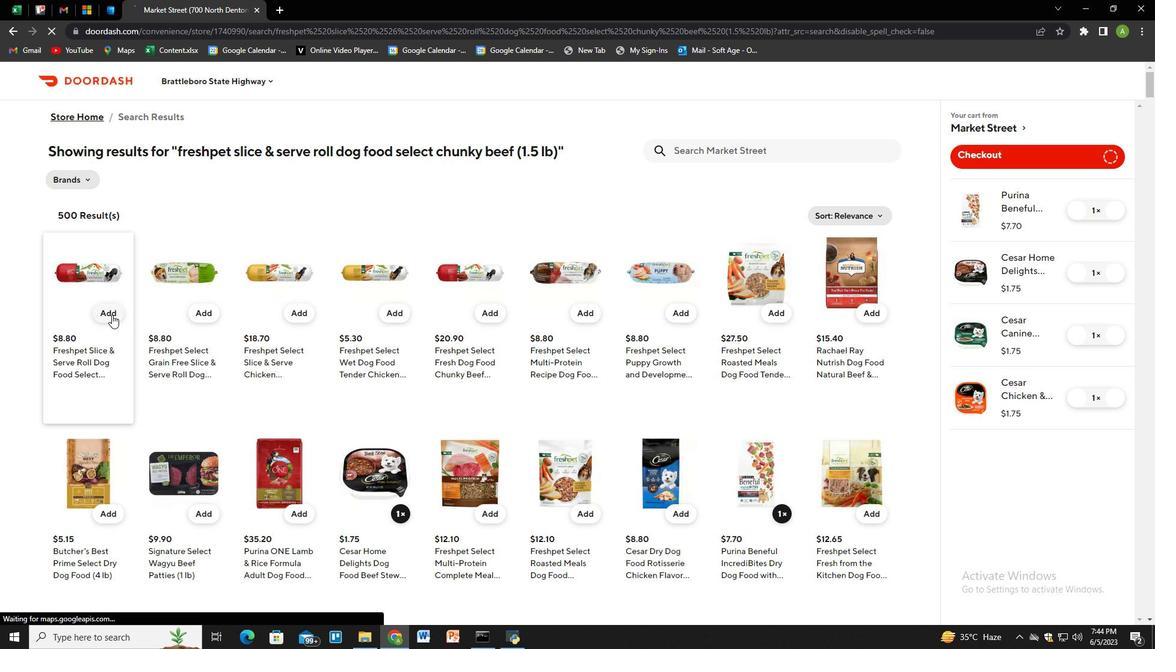 
Action: Key pressed freshpet<Key.space>slice<Key.space><Key.shift><Key.shift><Key.shift>&<Key.space>serve<Key.space>roll<Key.space>dog<Key.space>food<Key.space>select<Key.space>chunky<Key.space>beef<Key.space><Key.shift_r><Key.shift_r><Key.shift_r>(1.5<Key.space>lb<Key.shift_r>)<Key.enter>
Screenshot: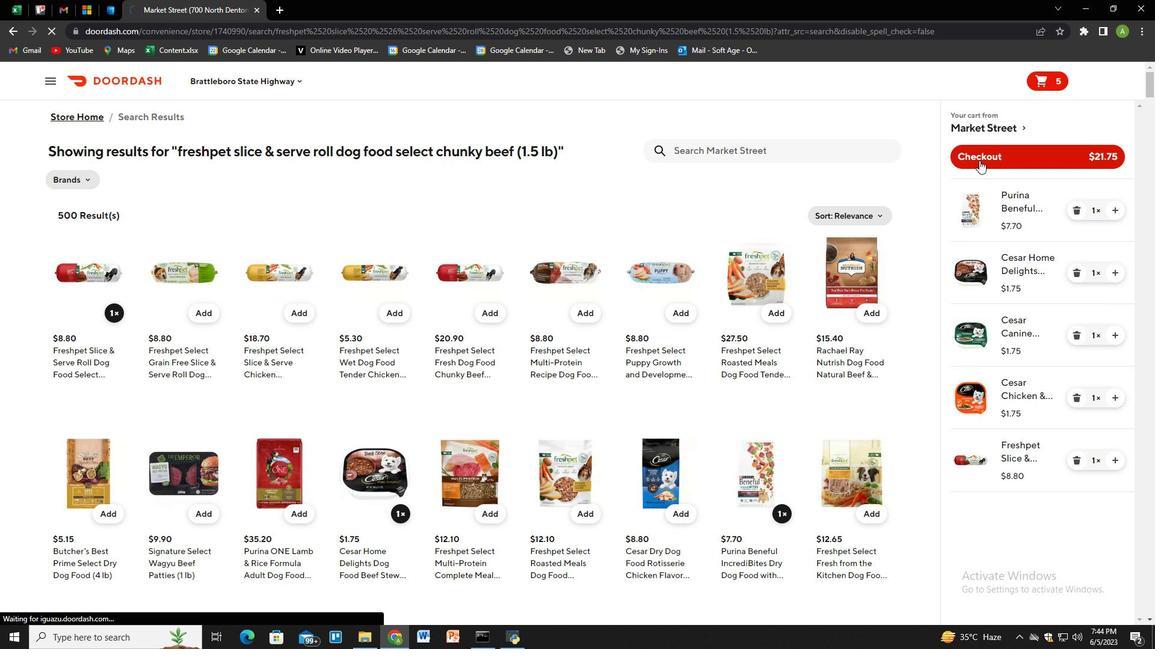 
Action: Mouse moved to (110, 314)
Screenshot: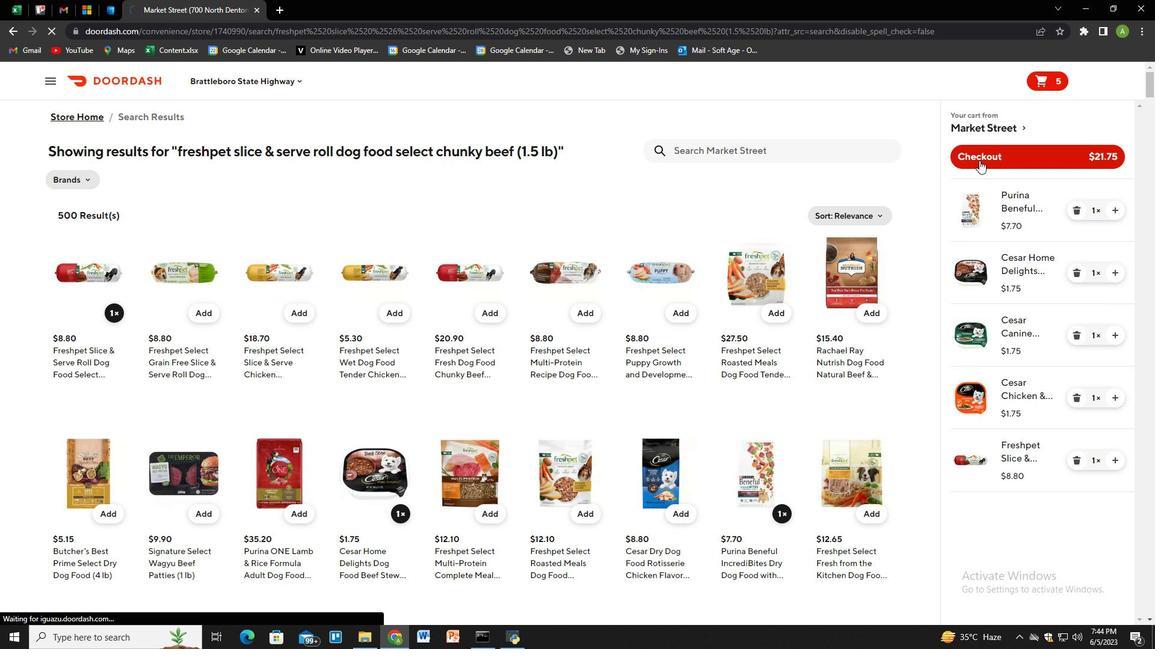 
Action: Mouse pressed left at (110, 314)
Screenshot: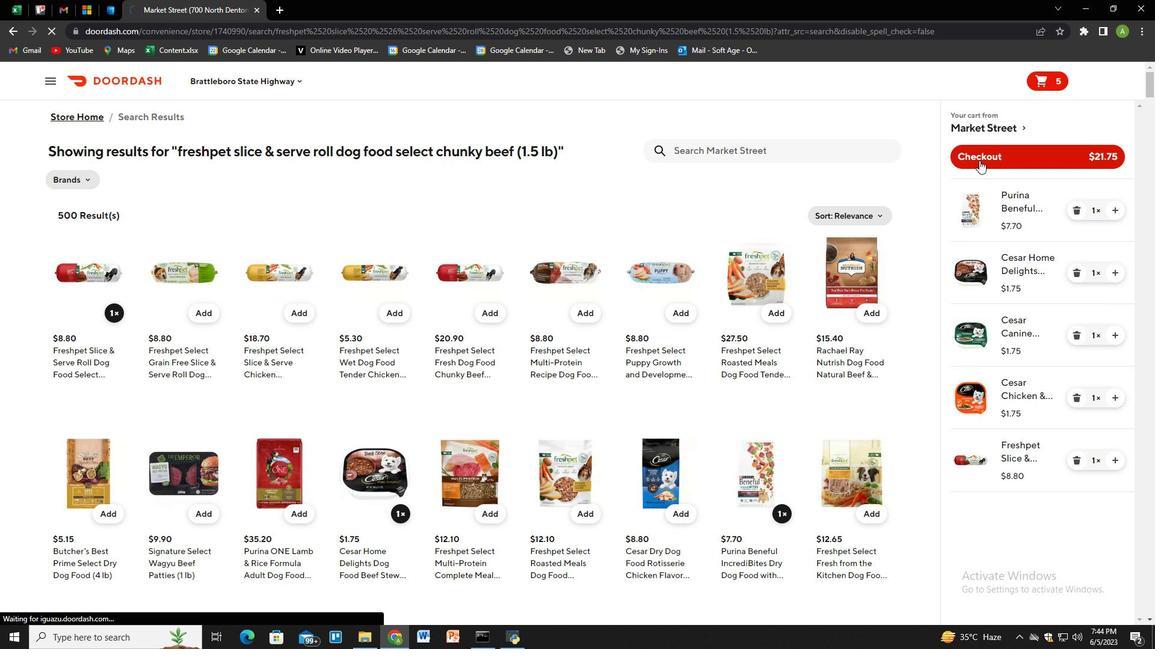 
Action: Mouse moved to (540, 131)
Screenshot: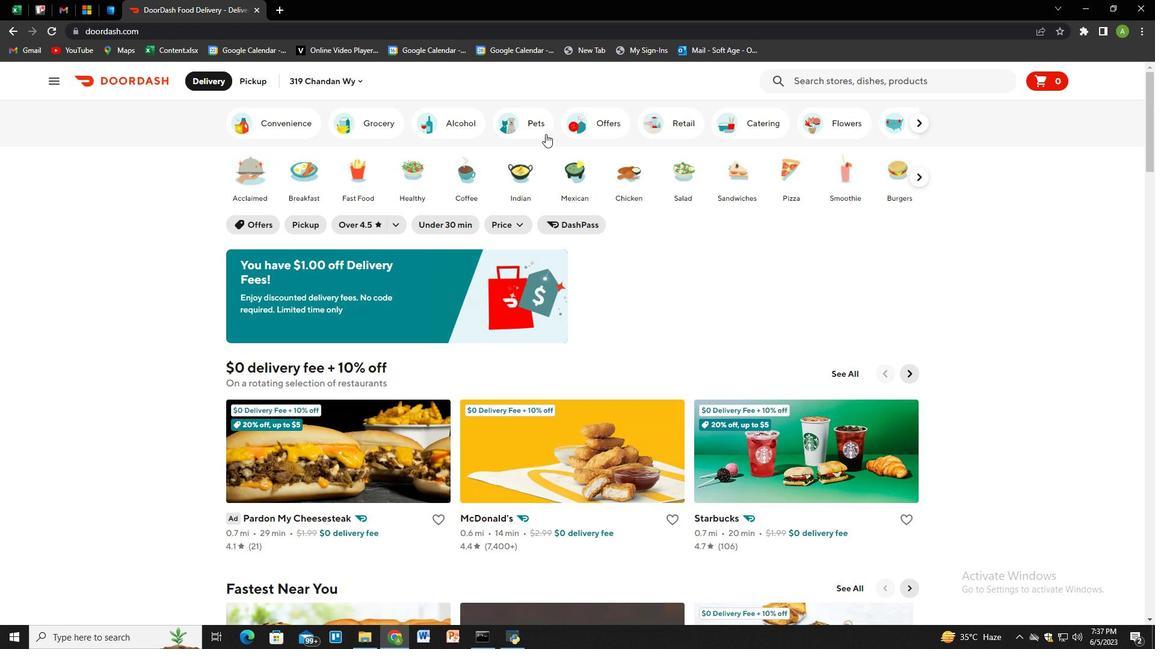 
Action: Mouse pressed left at (540, 131)
Screenshot: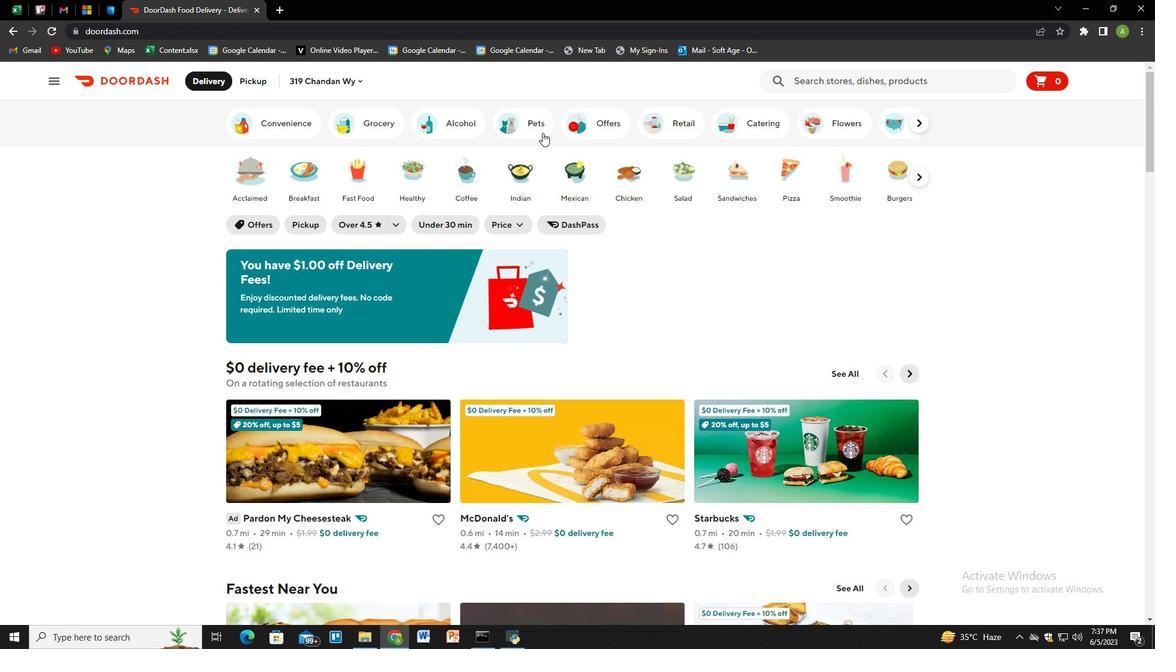 
Action: Mouse moved to (897, 339)
Screenshot: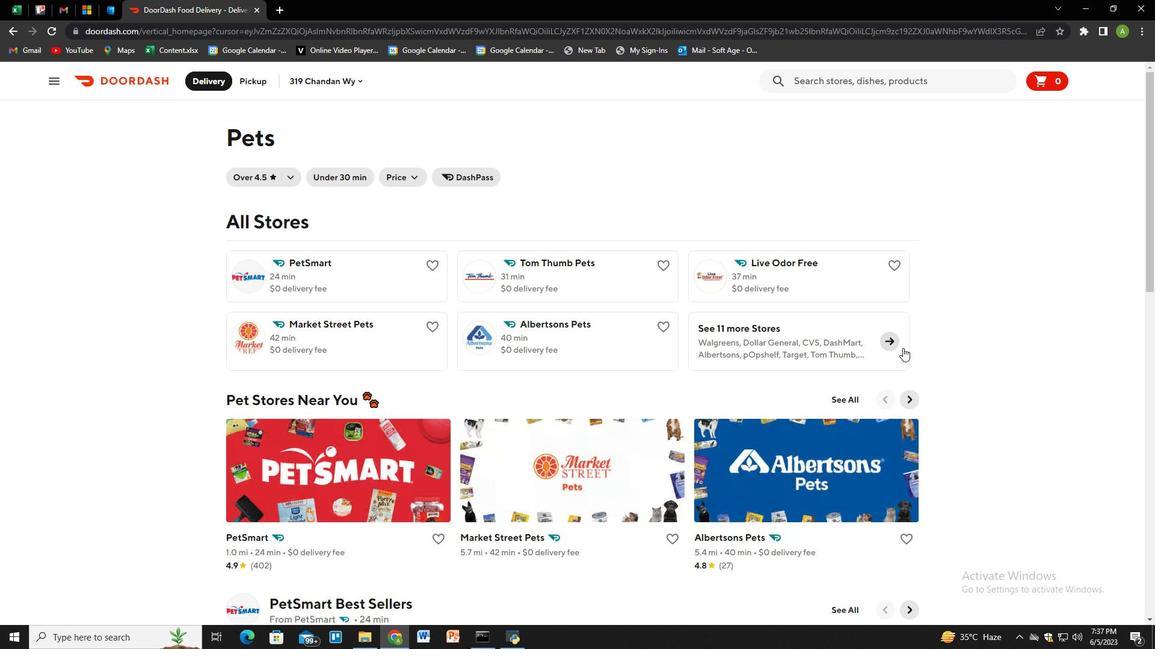 
Action: Mouse pressed left at (897, 339)
Screenshot: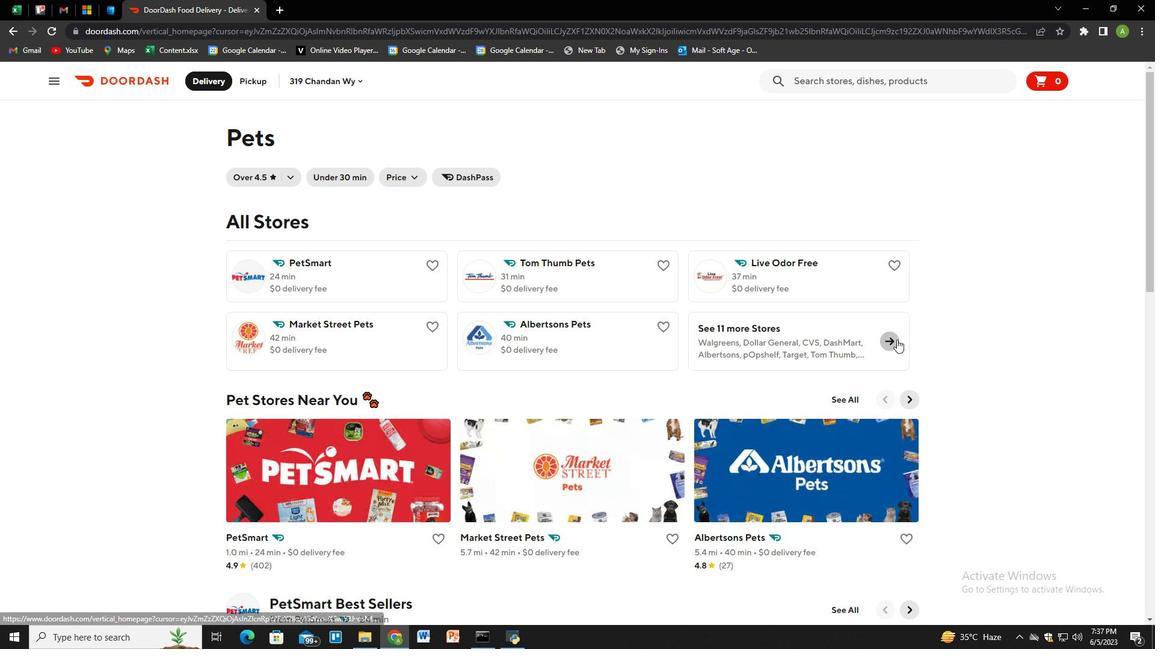 
Action: Mouse moved to (601, 456)
Screenshot: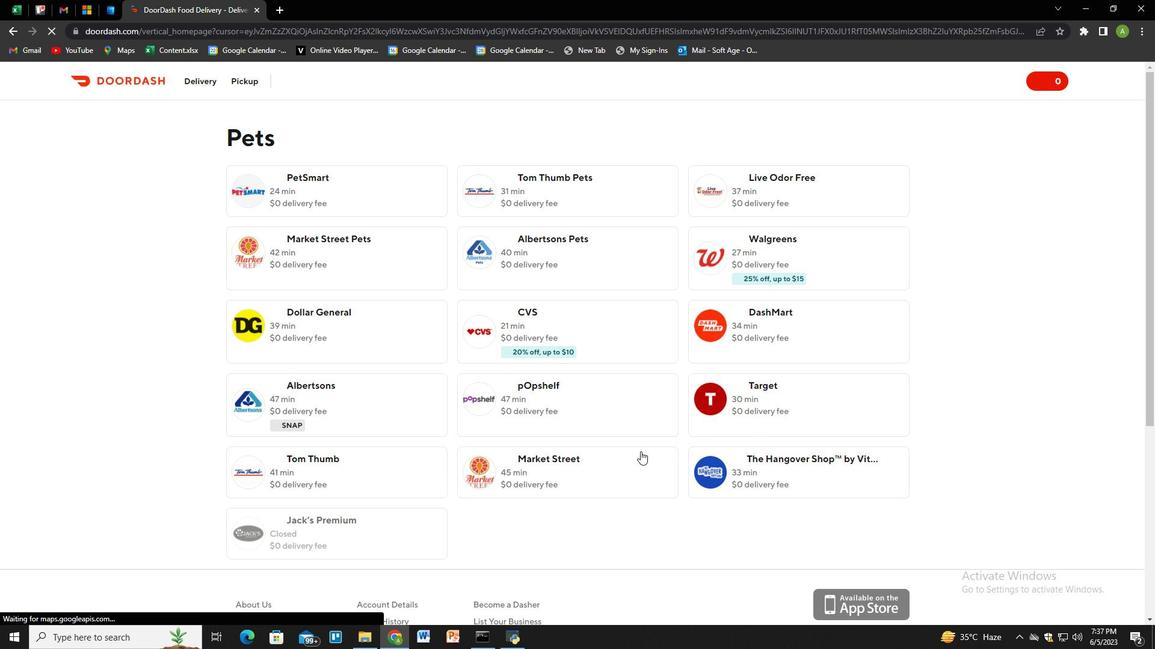 
Action: Mouse pressed left at (601, 456)
Screenshot: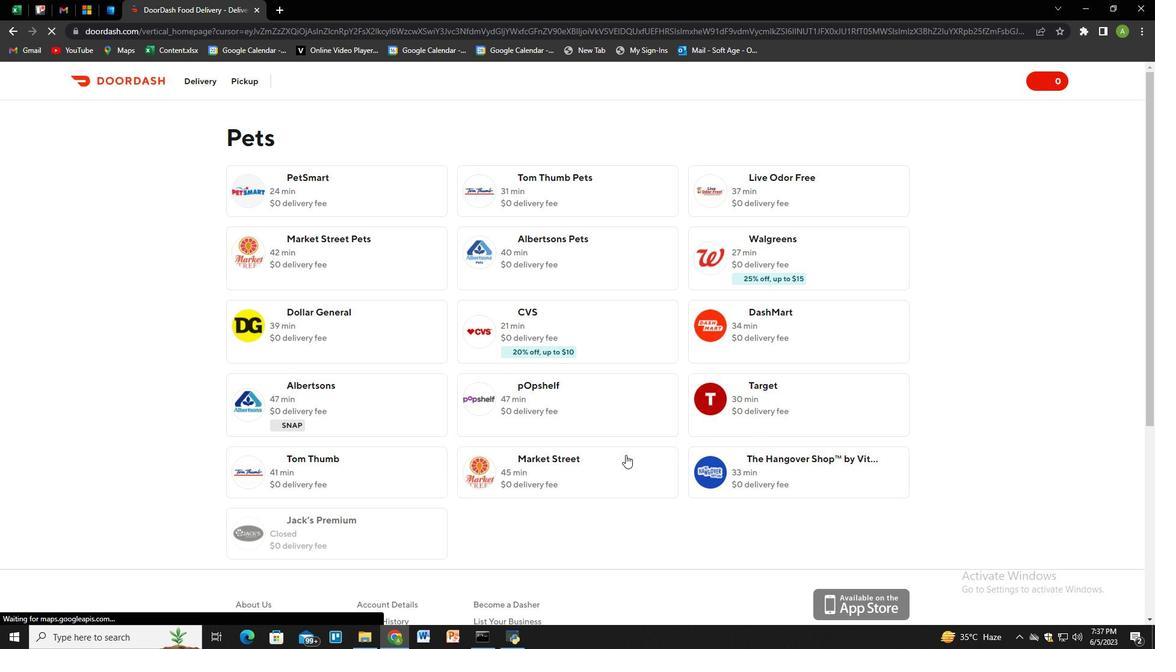 
Action: Mouse moved to (261, 80)
Screenshot: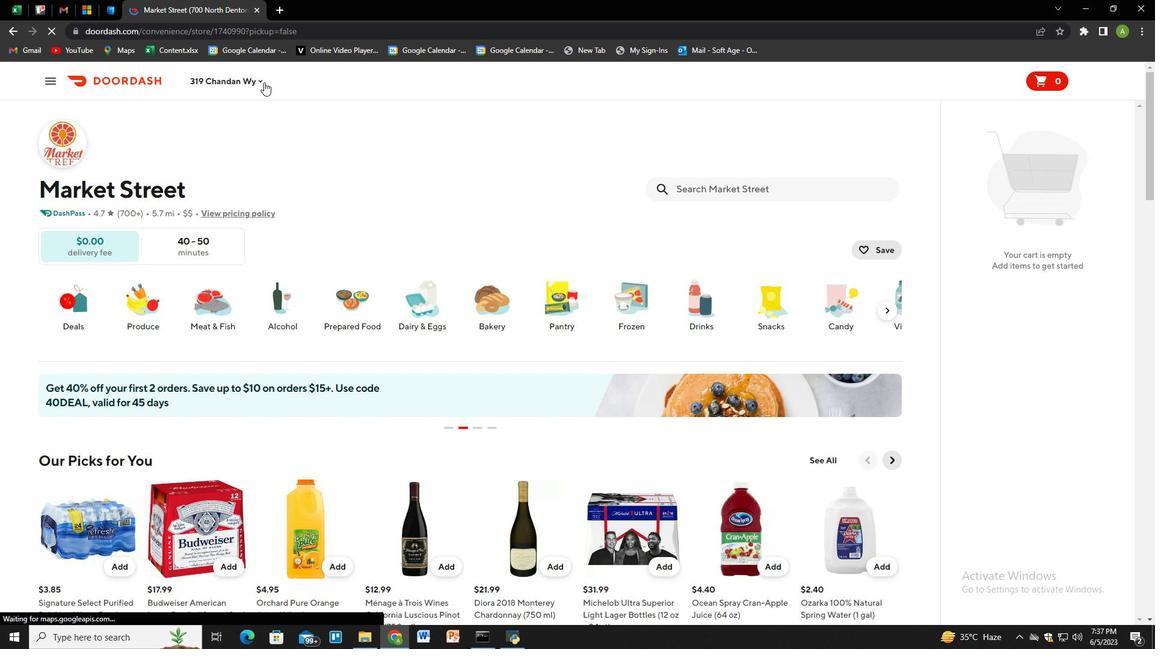 
Action: Mouse pressed left at (261, 80)
Screenshot: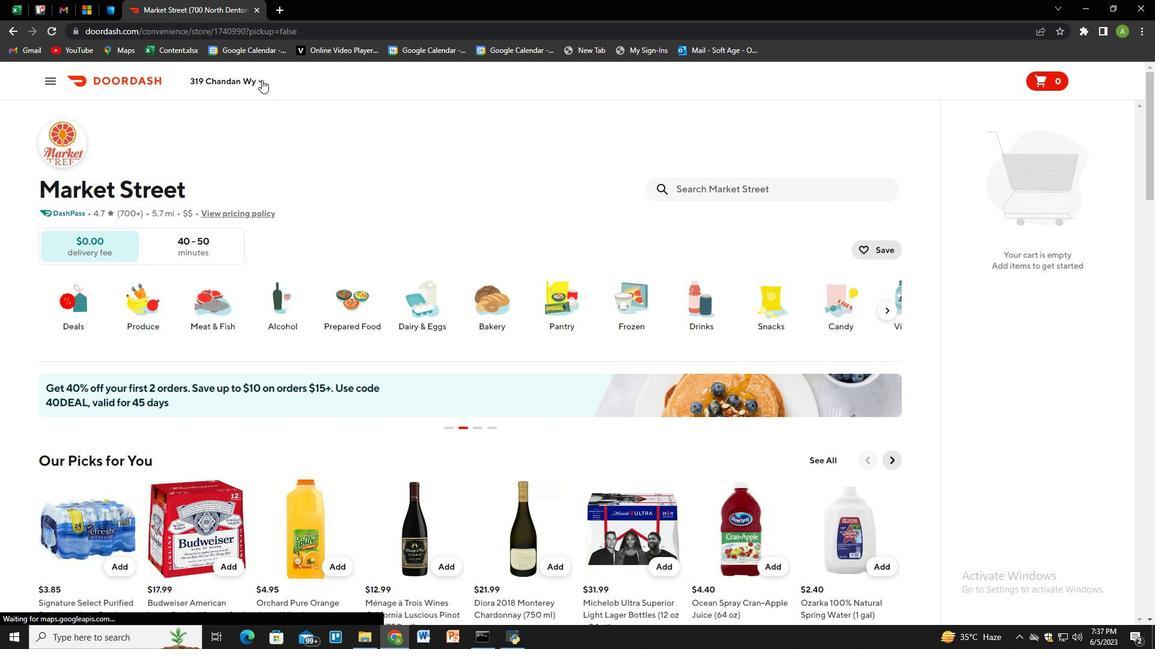 
Action: Mouse moved to (274, 136)
Screenshot: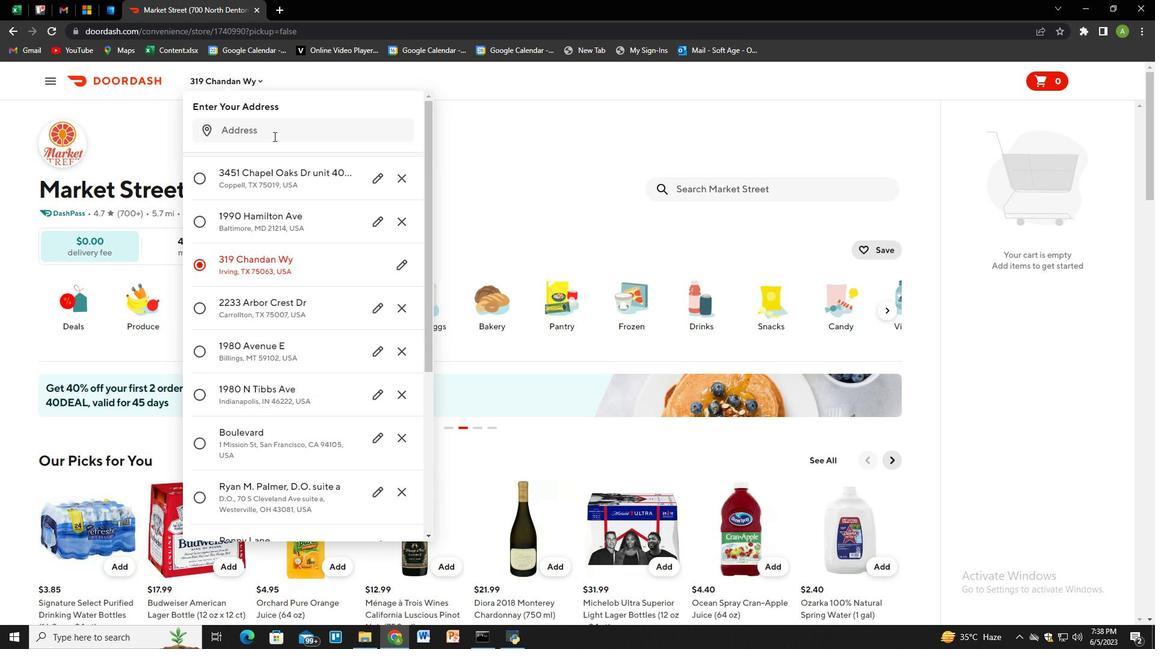 
Action: Mouse pressed left at (274, 136)
Screenshot: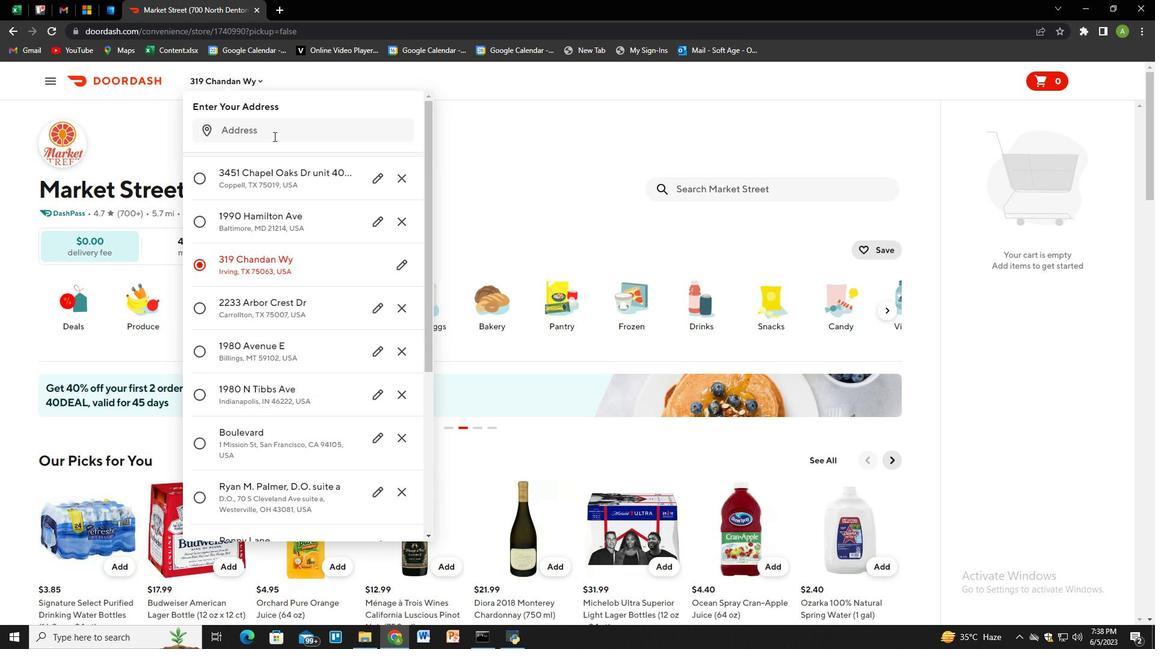 
Action: Mouse moved to (262, 59)
Screenshot: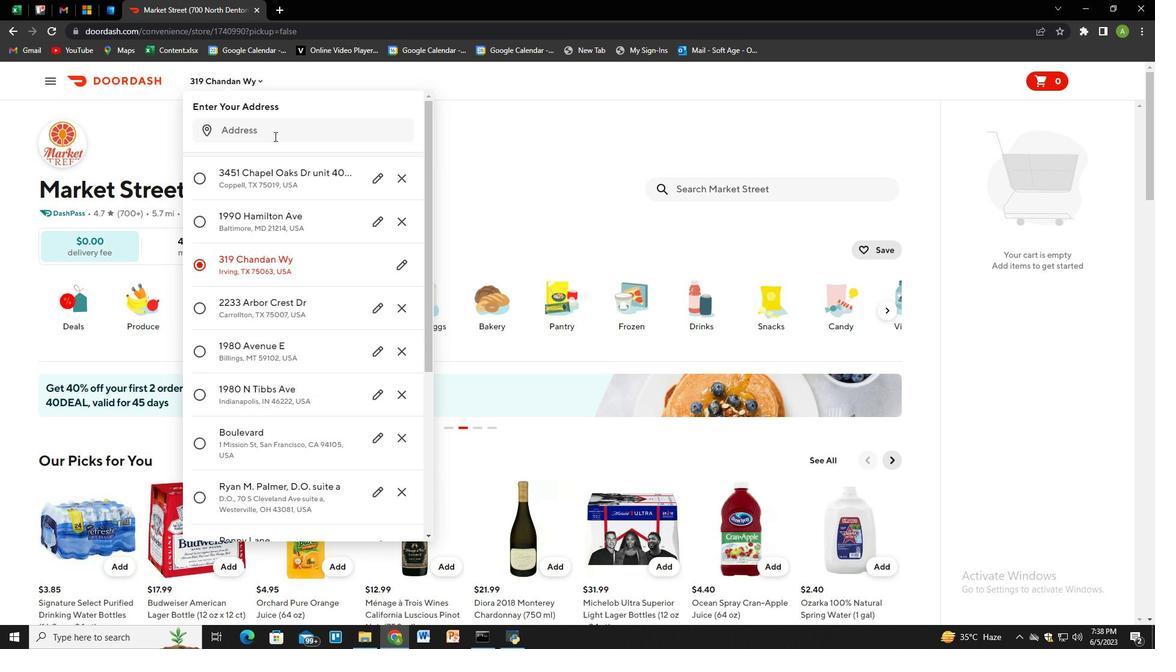 
Action: Key pressed 149<Key.space>hardman<Key.space>road,<Key.space>brattleboro,<Key.space>vermont<Key.space>05301<Key.enter>
Screenshot: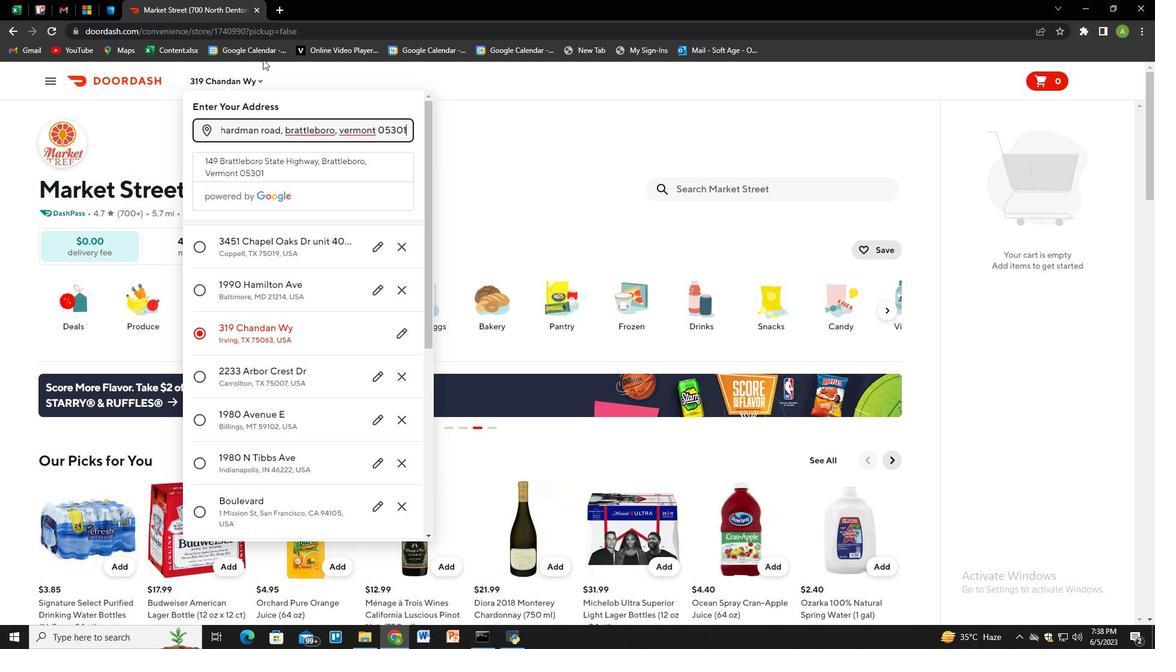 
Action: Mouse moved to (356, 492)
Screenshot: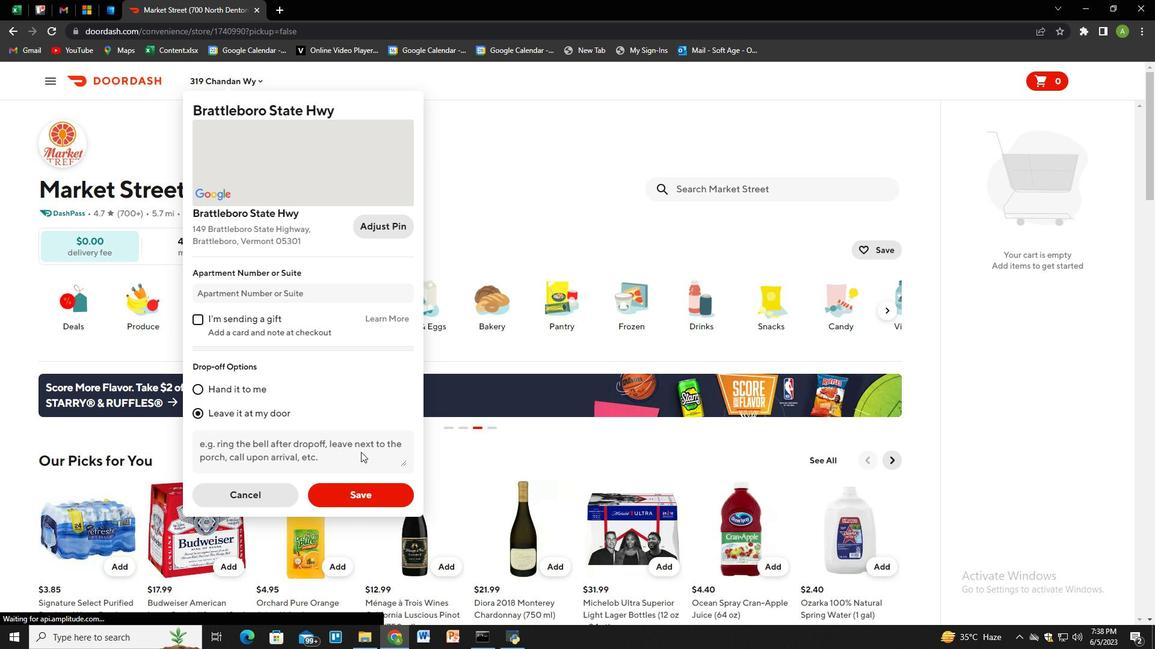 
Action: Mouse pressed left at (356, 492)
Screenshot: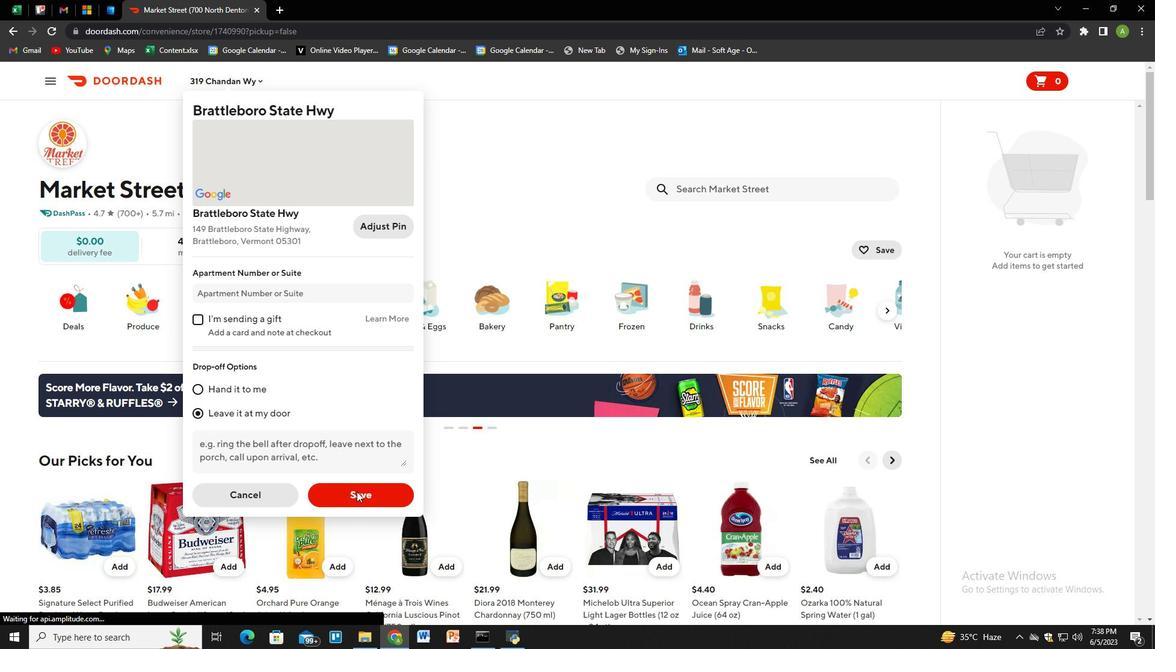 
Action: Mouse moved to (776, 187)
Screenshot: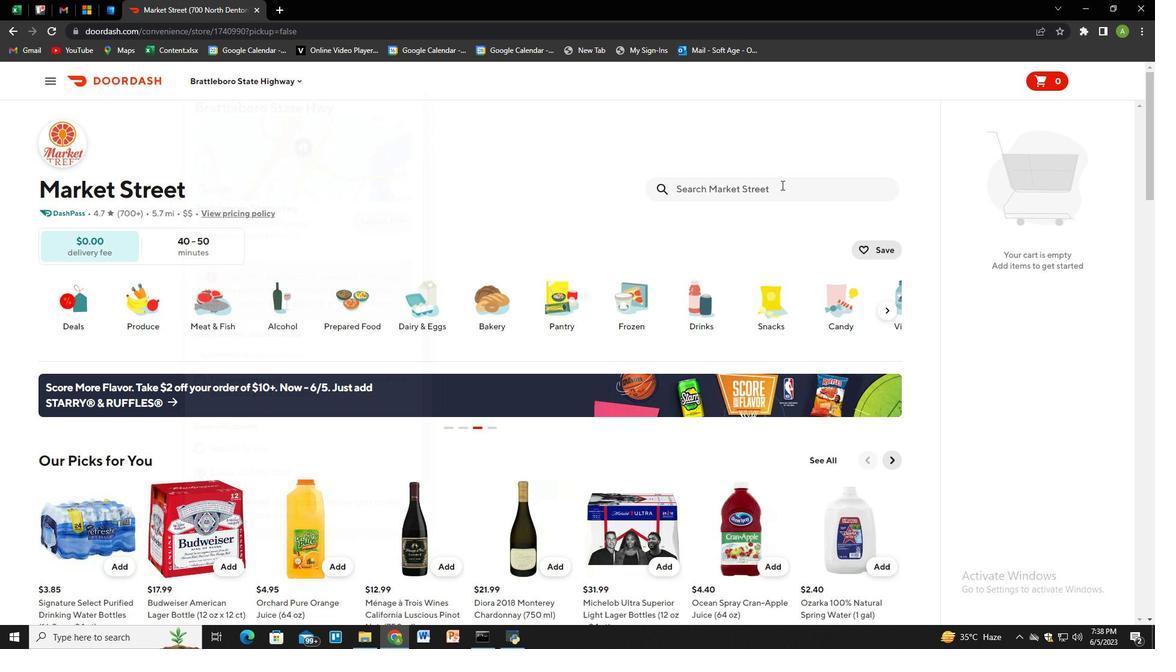 
Action: Mouse pressed left at (776, 187)
Screenshot: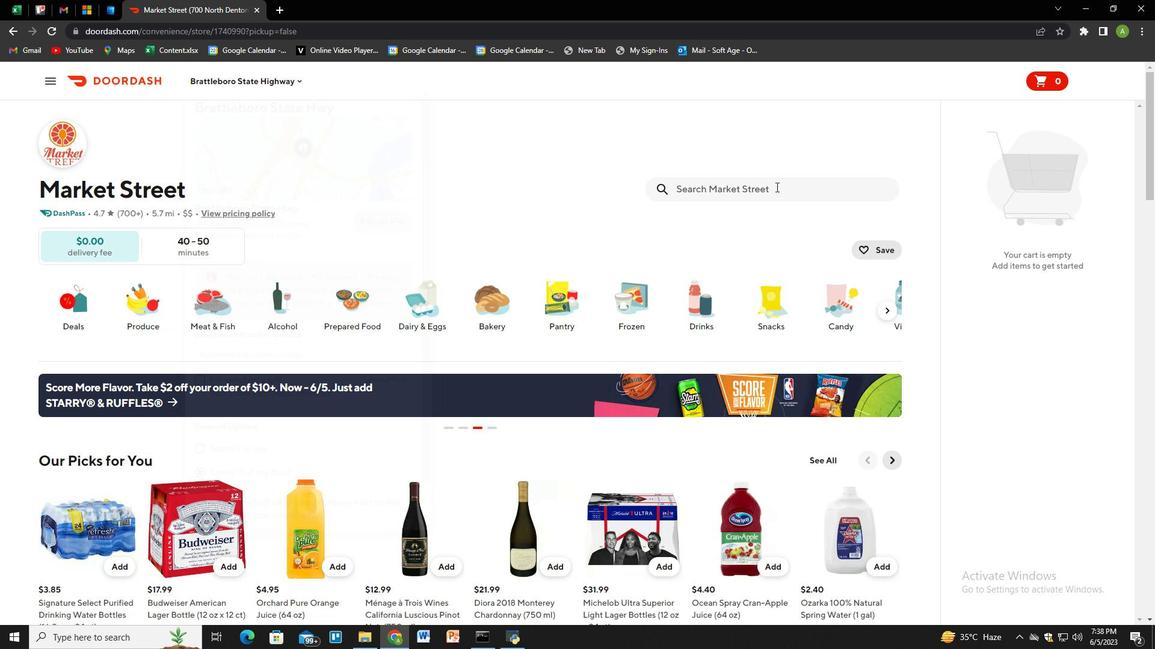 
Action: Key pressed purina<Key.space>beneful<Key.space>incredibites<Key.space>dry<Key.space>dog<Key.space>food<Key.space>with<Key.space>real<Key.space>beef<Key.space><Key.shift_r>(56<Key.space>oz<Key.shift_r><Key.shift_r><Key.shift_r><Key.shift_r><Key.shift_r>)<Key.enter>
Screenshot: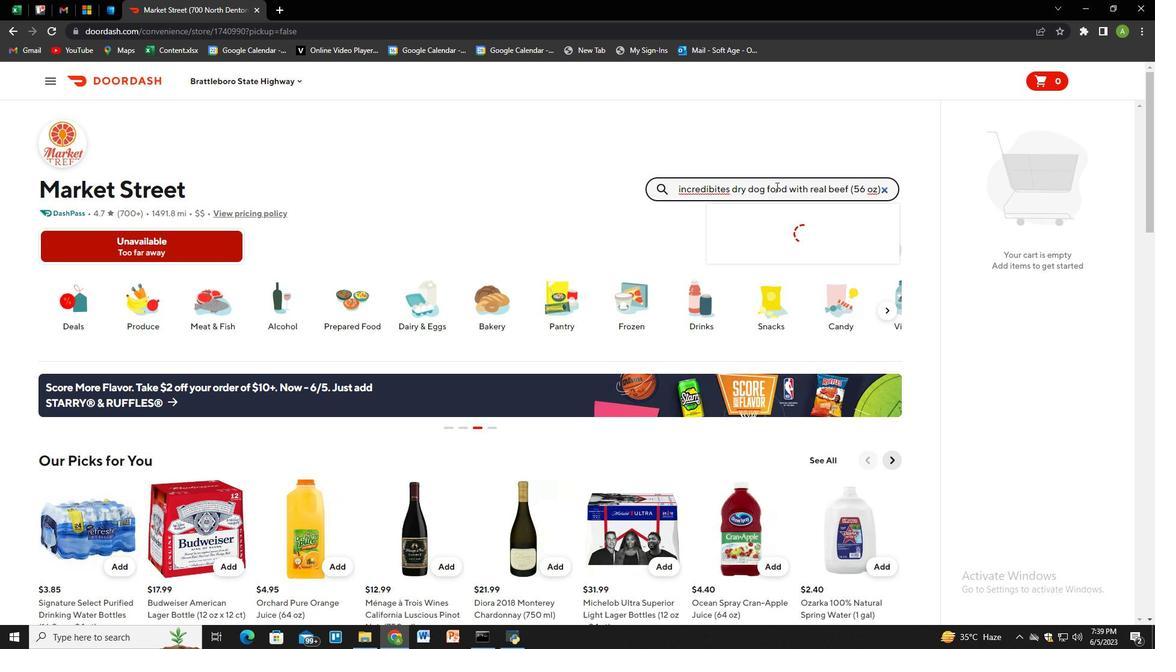 
Action: Mouse moved to (110, 316)
Screenshot: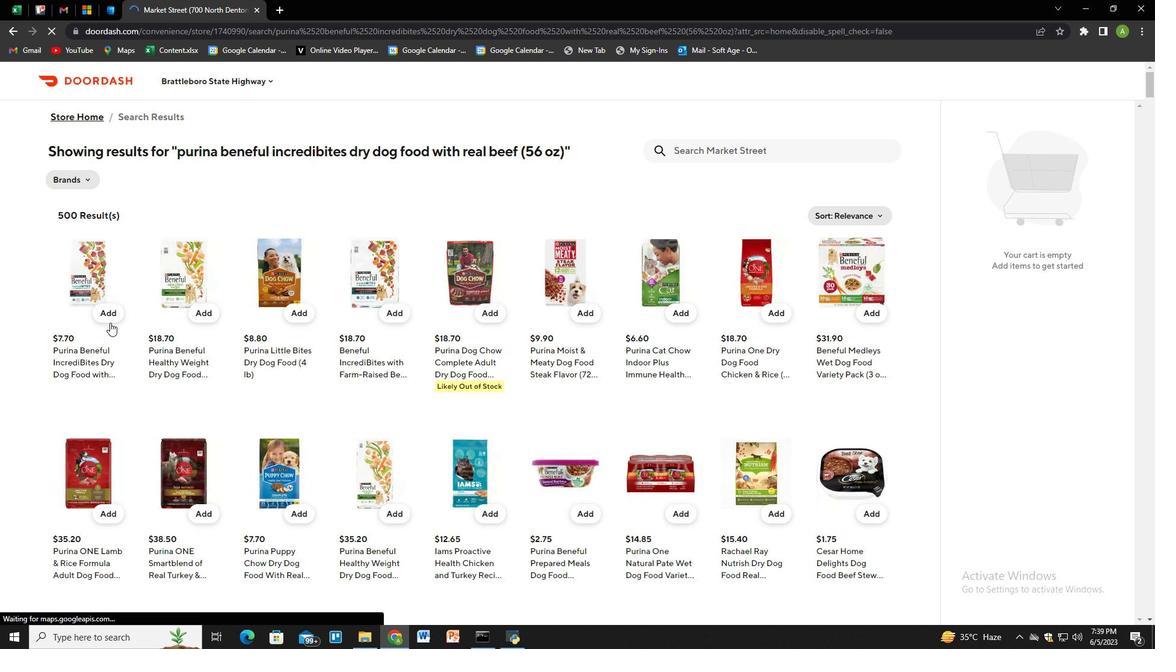 
Action: Mouse pressed left at (110, 316)
Screenshot: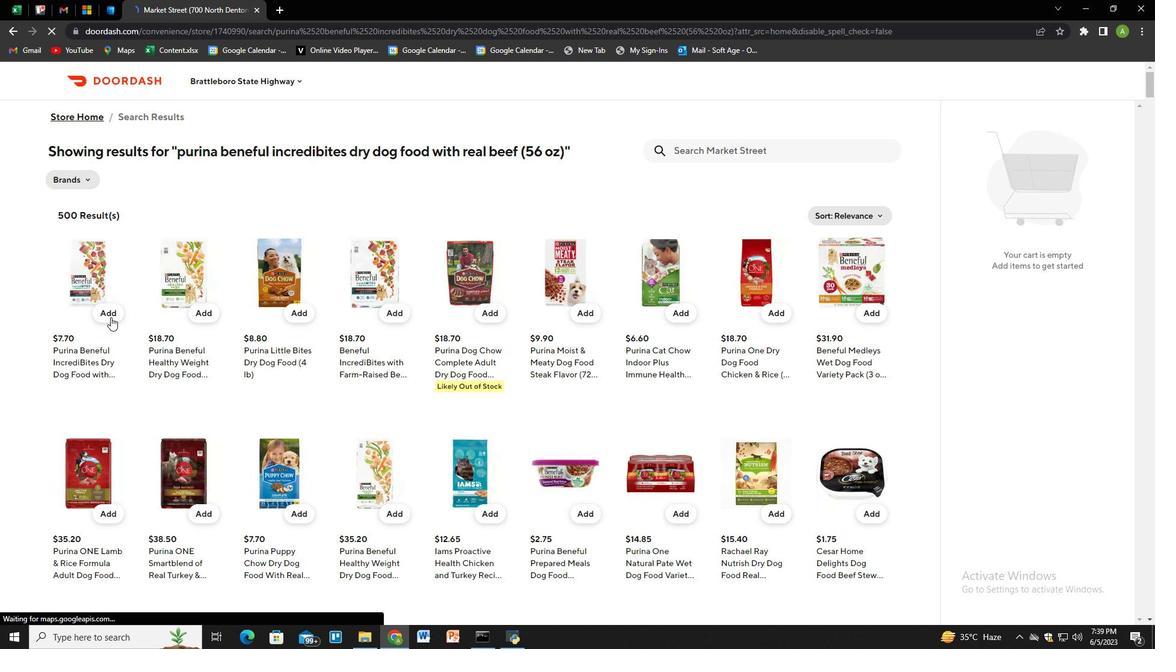 
Action: Mouse moved to (729, 150)
Screenshot: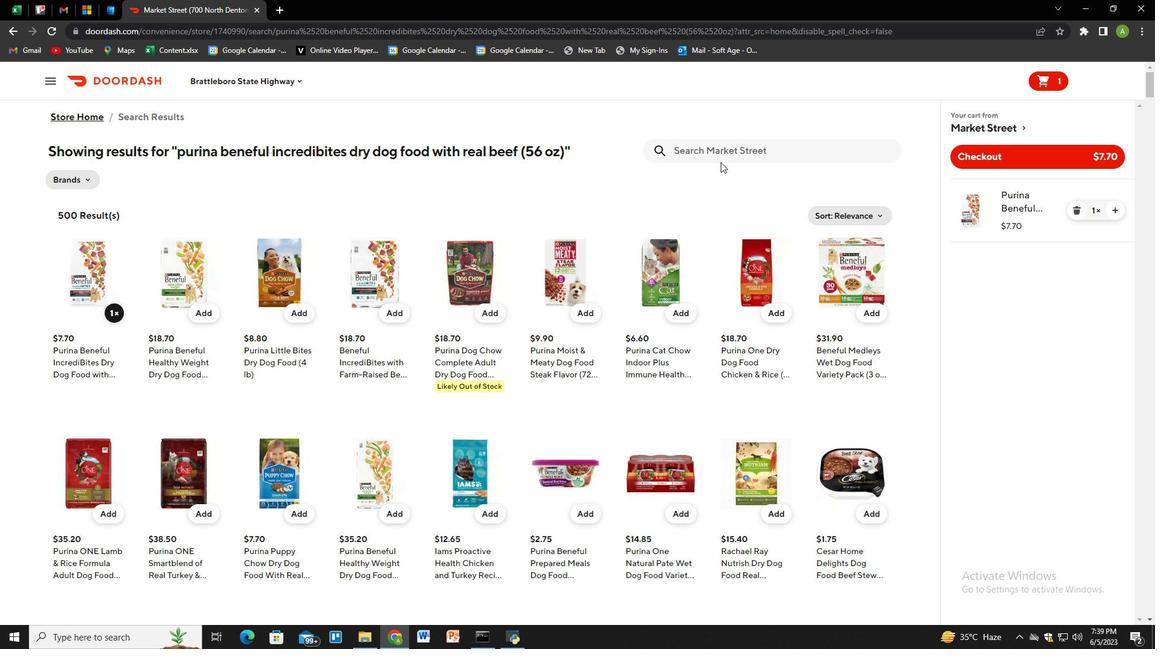 
Action: Mouse pressed left at (729, 150)
Screenshot: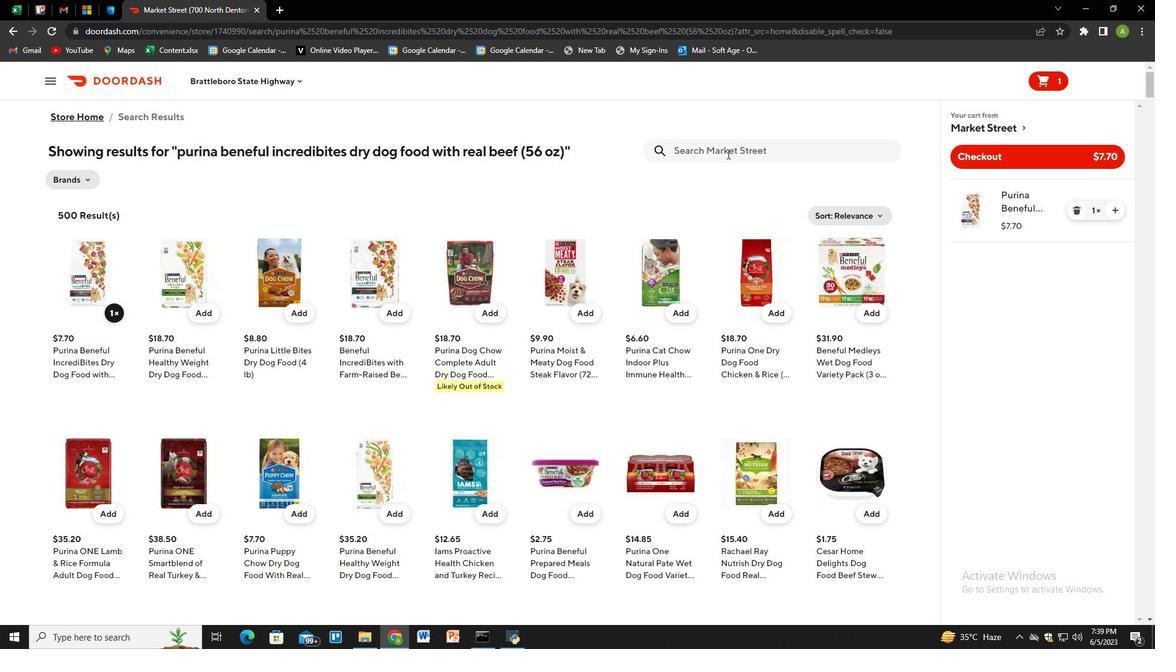 
Action: Key pressed cesar<Key.space>canine<Key.space>cuisine<Key.space>beef<Key.space>stew<Key.space><Key.shift_r>(3.5<Key.space>oz<Key.shift_r>)<Key.enter>
Screenshot: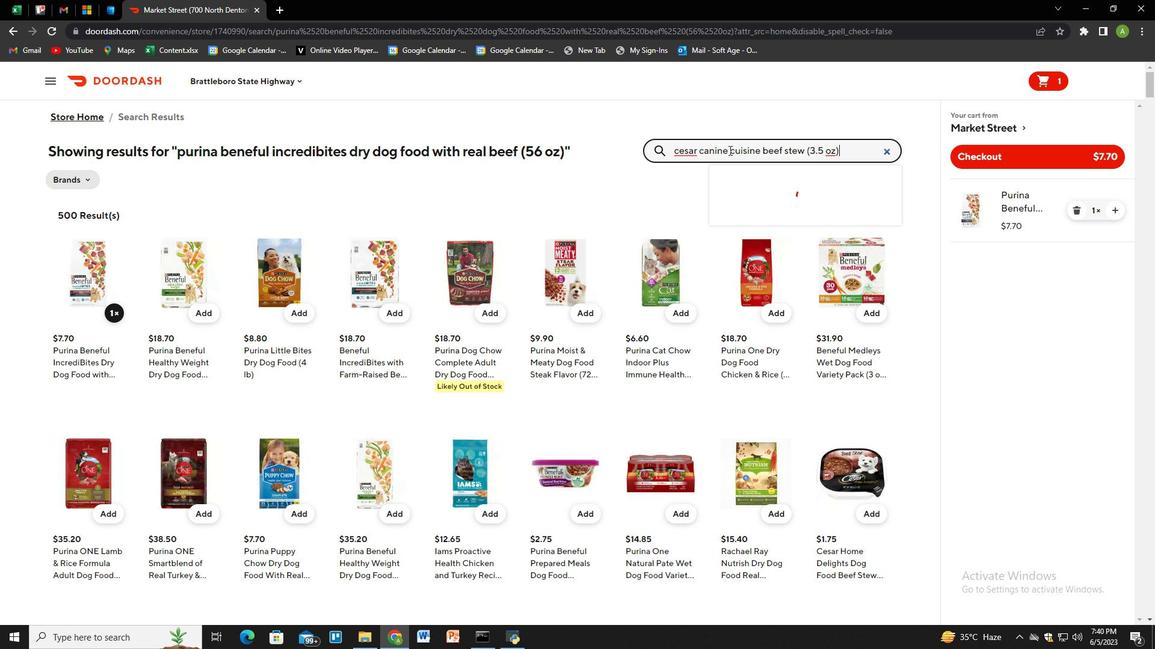 
Action: Mouse moved to (101, 315)
Screenshot: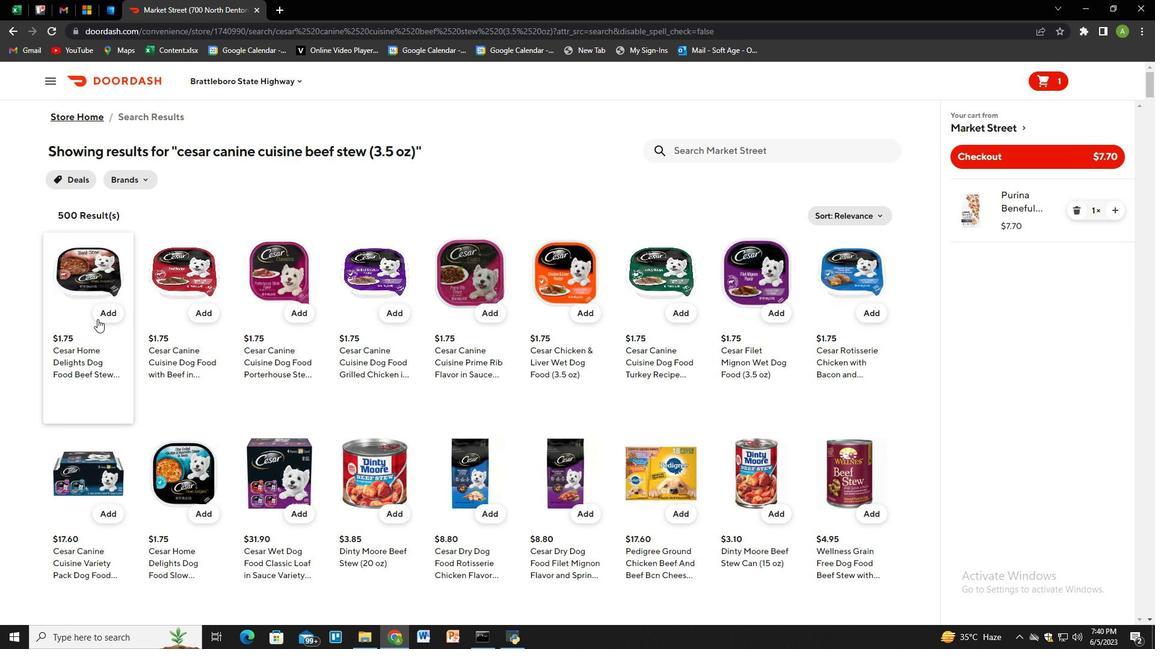 
Action: Mouse pressed left at (101, 315)
Screenshot: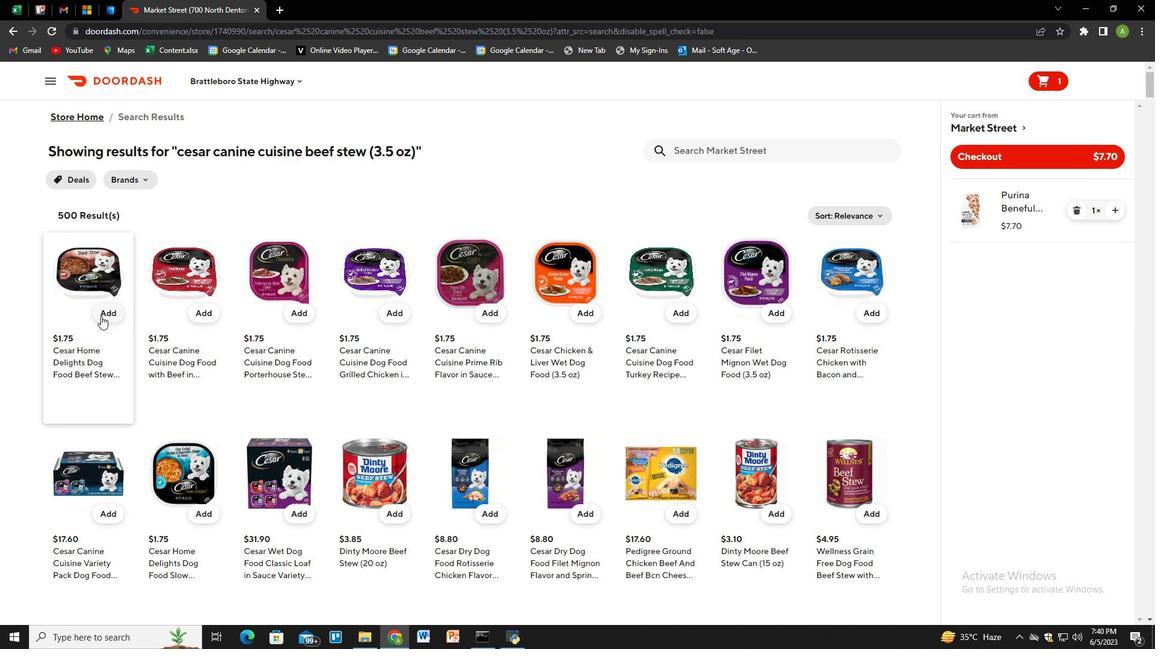 
Action: Mouse moved to (679, 147)
Screenshot: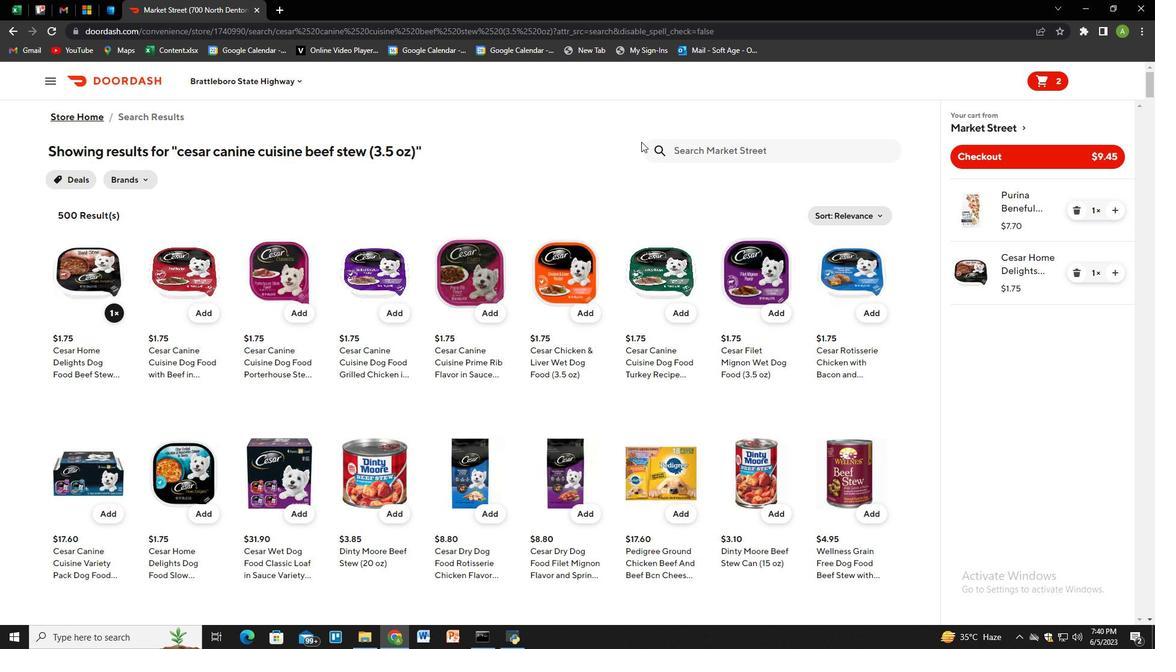 
Action: Mouse pressed left at (679, 147)
Screenshot: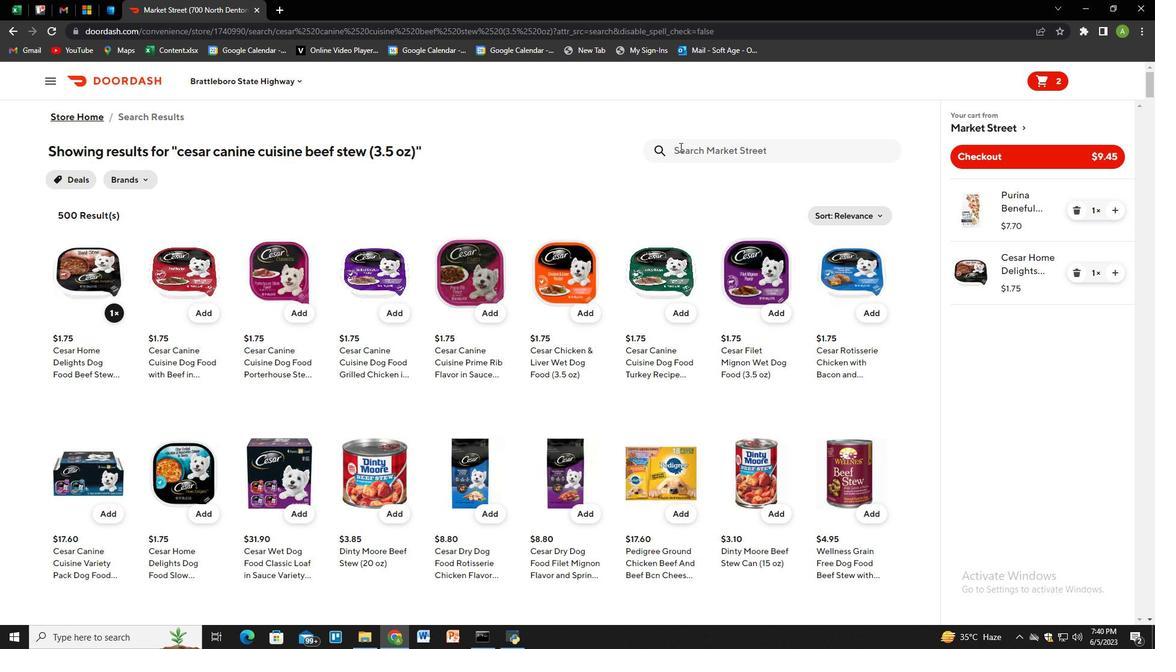 
Action: Key pressed cesar<Key.space>canine<Key.space>cuisine<Key.space>beef<Key.space>stew<Key.space><Key.backspace><Key.backspace><Key.backspace><Key.backspace><Key.backspace><Key.backspace><Key.backspace><Key.backspace><Key.backspace><Key.backspace><Key.space>dog<Key.space>food<Key.space>turkey<Key.space>recipe<Key.space>classic<Key.space>loaf<Key.space>in<Key.space>sauce<Key.space><Key.shift_r><Key.shift_r><Key.shift_r><Key.shift_r><Key.shift_r><Key.shift_r>(3.5<Key.space>oz<Key.shift_r>)<Key.enter>
Screenshot: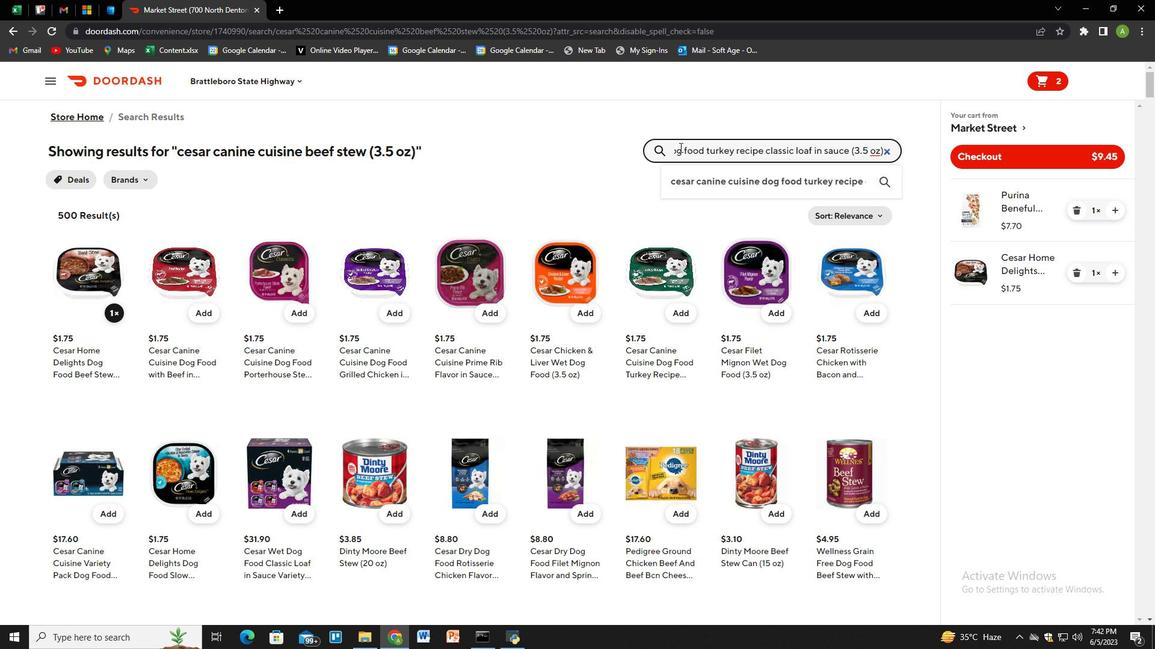 
Action: Mouse moved to (107, 311)
Screenshot: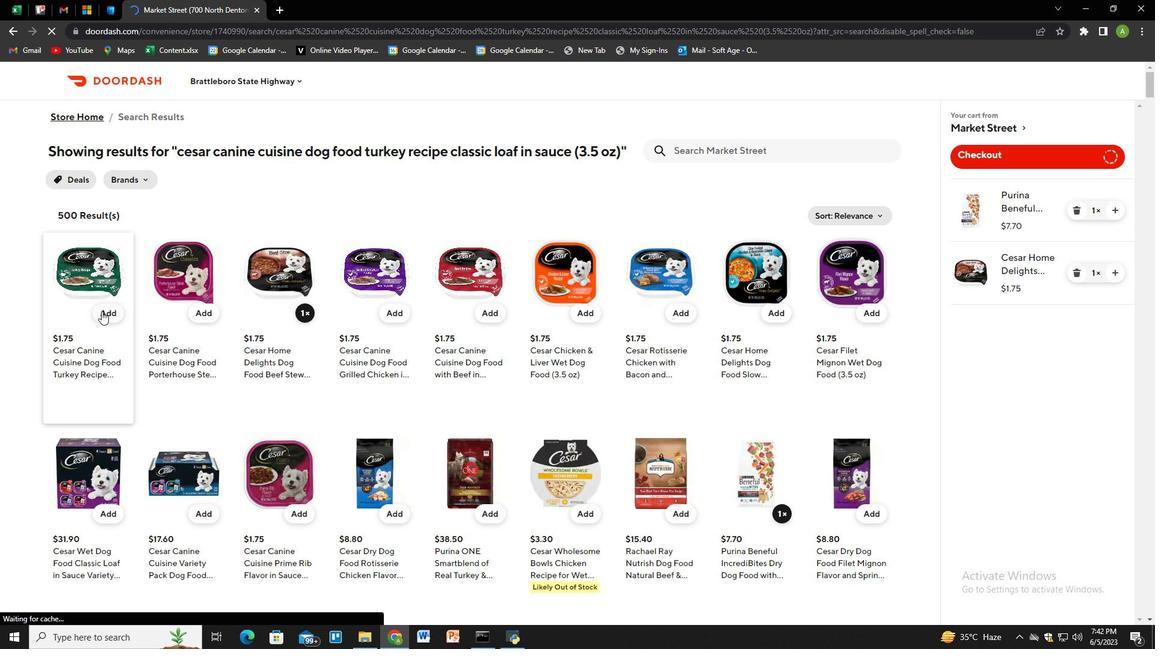
Action: Mouse pressed left at (107, 311)
Screenshot: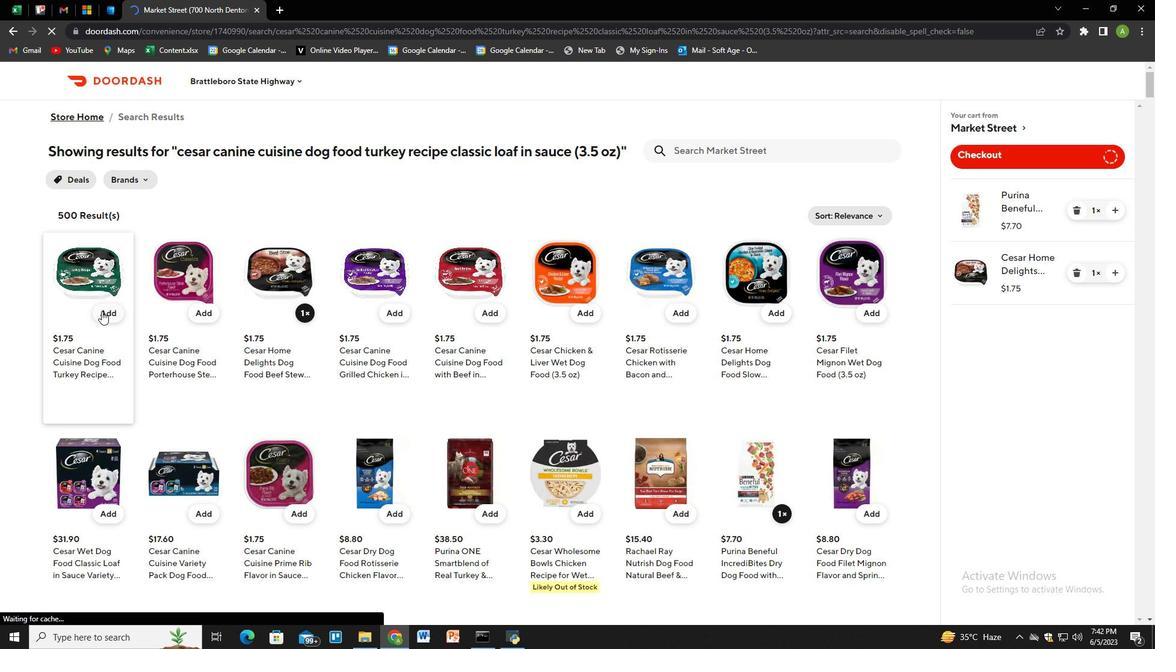 
Action: Mouse moved to (683, 154)
Screenshot: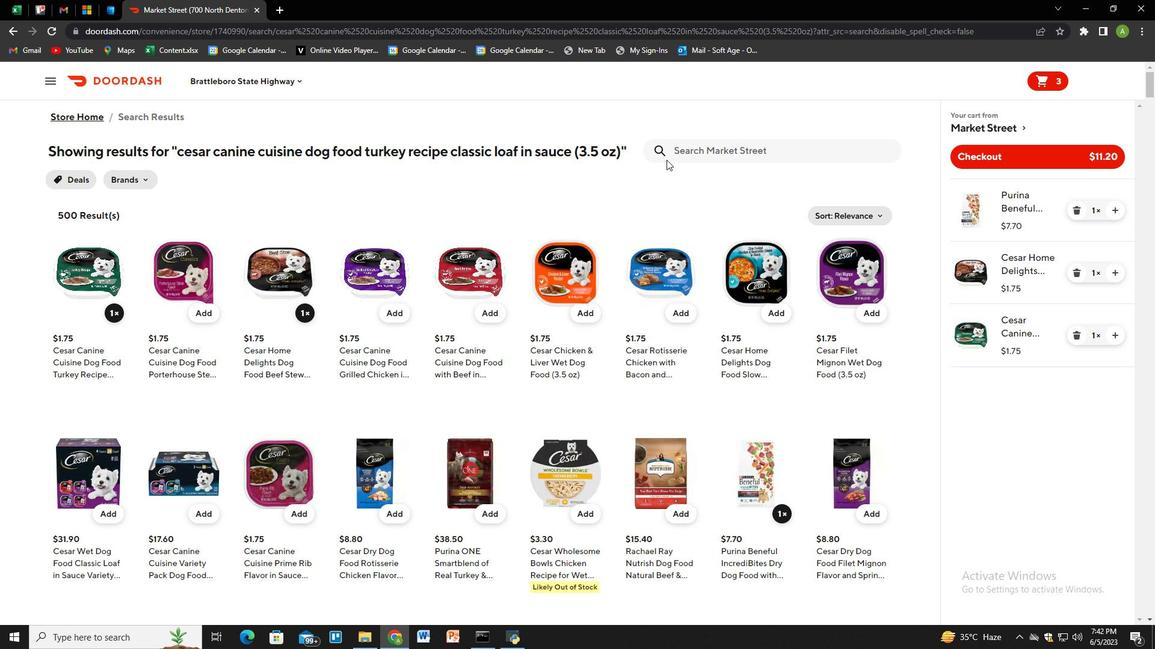 
Action: Mouse pressed left at (683, 154)
Screenshot: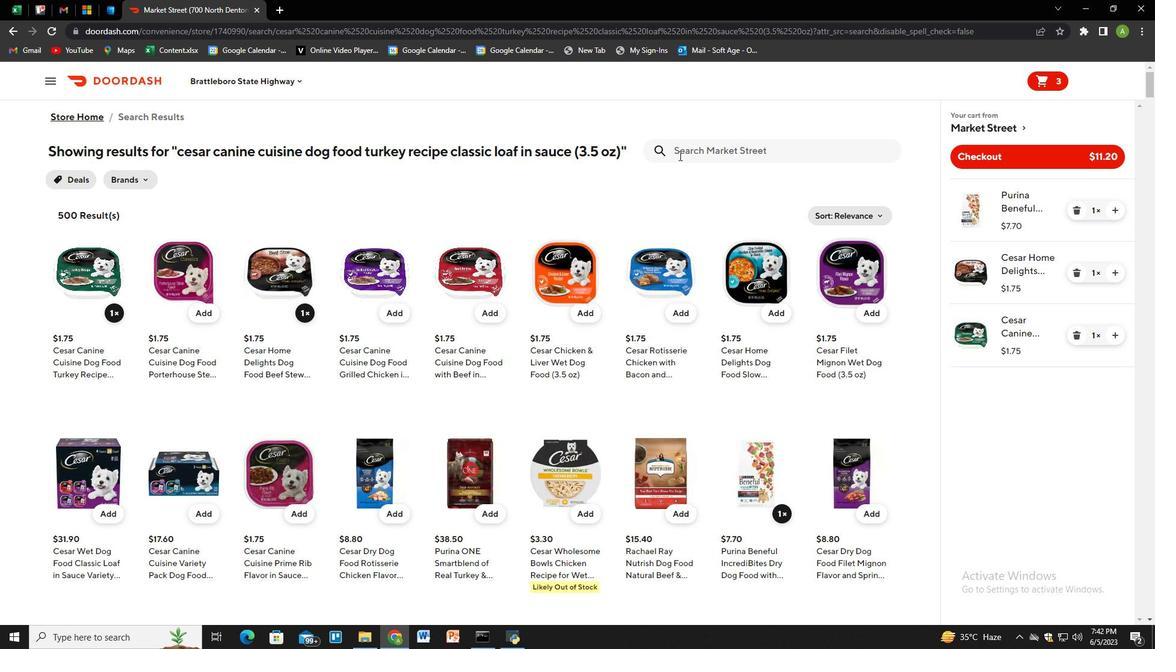 
Action: Key pressed cesar<Key.space>chicken<Key.space><Key.shift>&<Key.space>liver<Key.space>wet<Key.space>dog<Key.space>food<Key.space><Key.shift_r>(3.5<Key.space>oz<Key.shift_r><Key.shift_r><Key.shift_r>)<Key.enter>
Screenshot: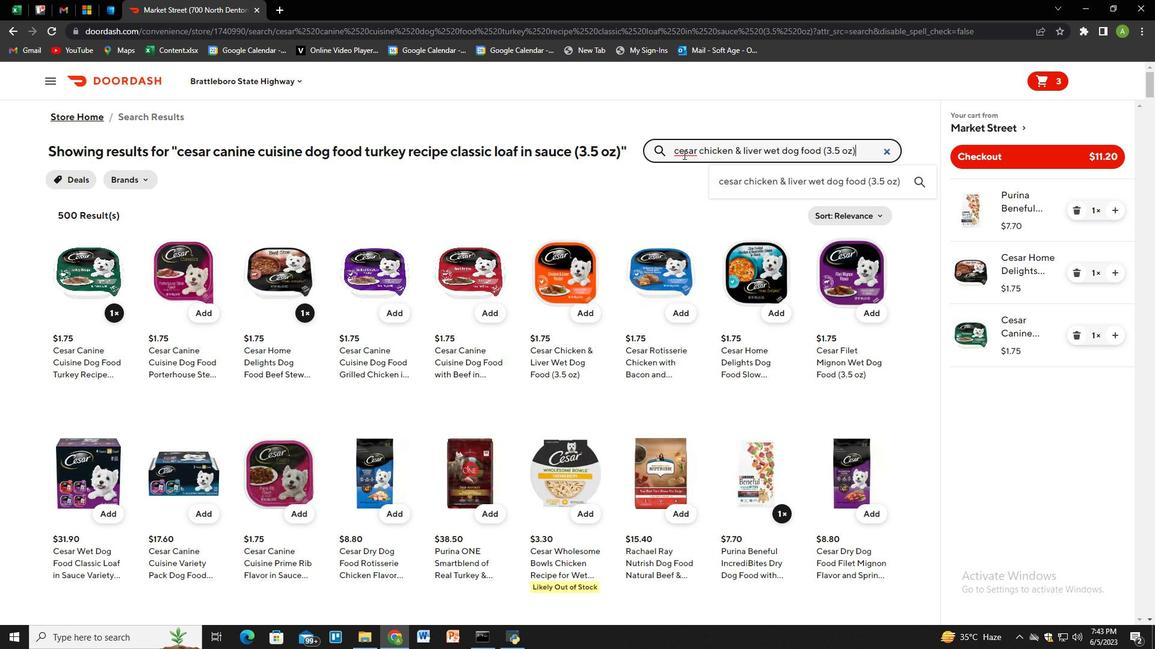 
Action: Mouse moved to (108, 314)
Screenshot: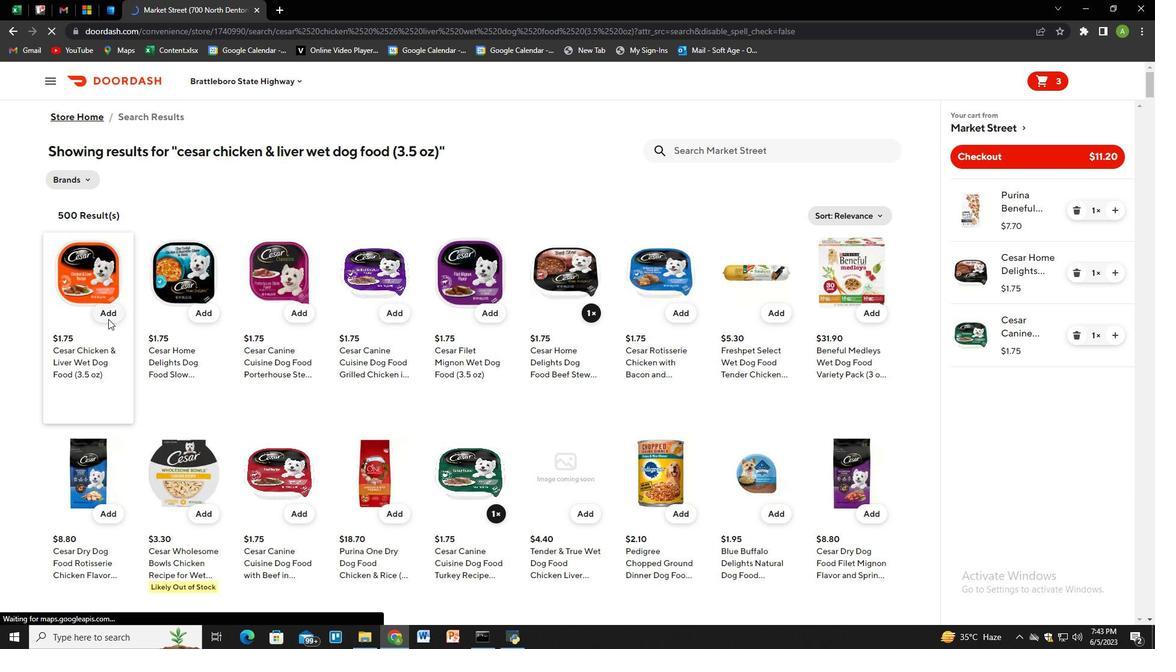 
Action: Mouse pressed left at (108, 314)
Screenshot: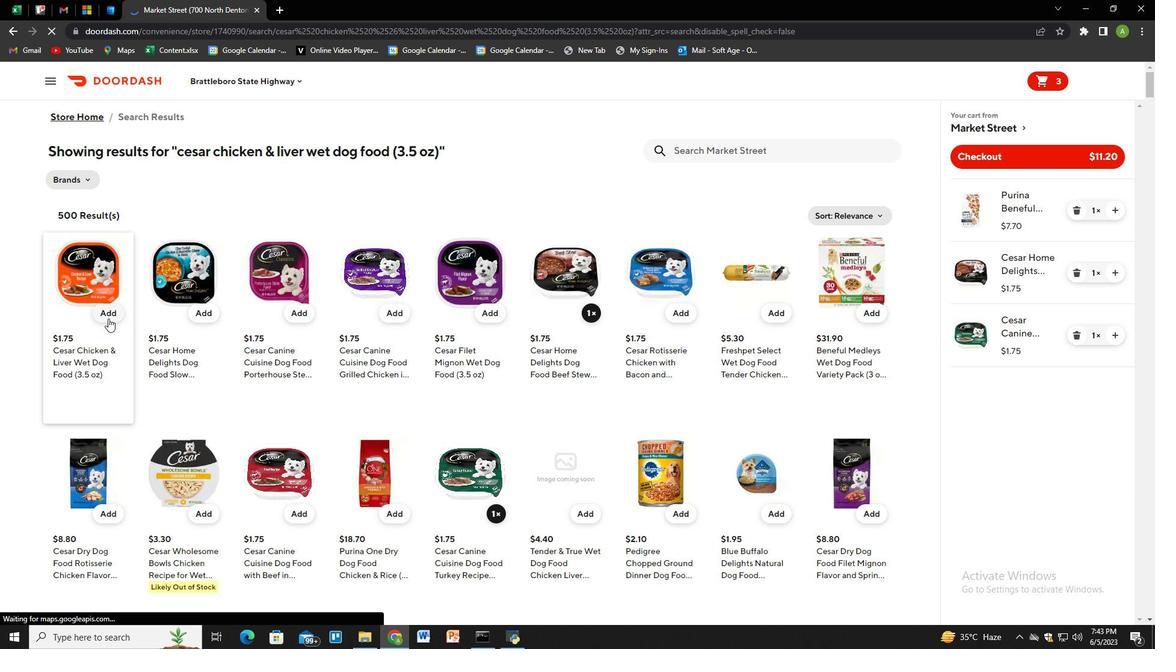
Action: Mouse moved to (678, 151)
Screenshot: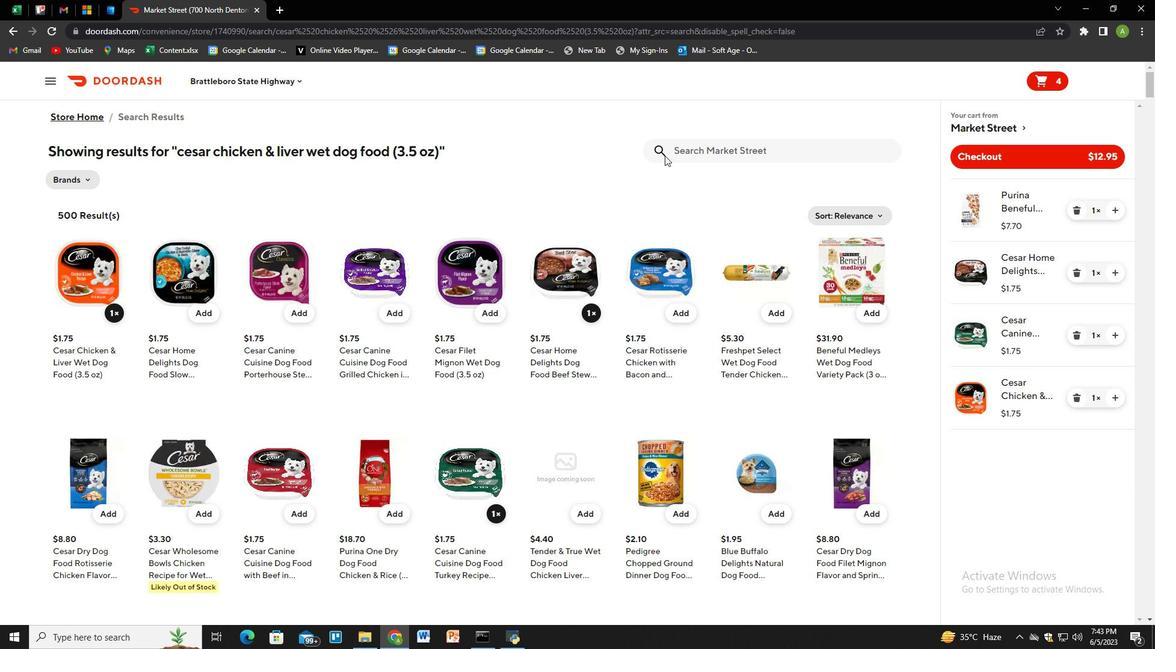 
Action: Mouse pressed left at (678, 151)
Screenshot: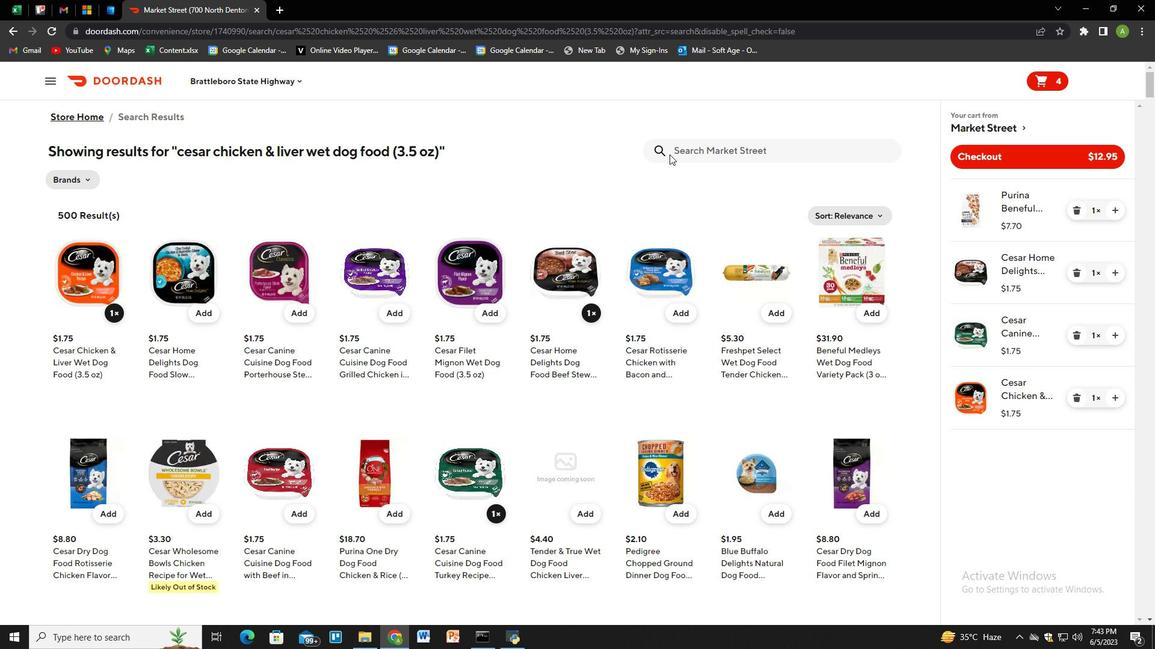 
Action: Key pressed freshpet<Key.space>slice<Key.space><Key.shift><Key.shift><Key.shift><Key.shift><Key.shift><Key.shift><Key.shift><Key.shift><Key.shift><Key.shift><Key.shift><Key.shift><Key.shift><Key.shift><Key.shift><Key.shift><Key.shift>&<Key.space>serve<Key.space>roll<Key.space>dog<Key.space>food<Key.space>select<Key.space>chunky<Key.space>beef<Key.space><Key.shift>(1.5<Key.space>lb<Key.shift_r>)<Key.enter>
Screenshot: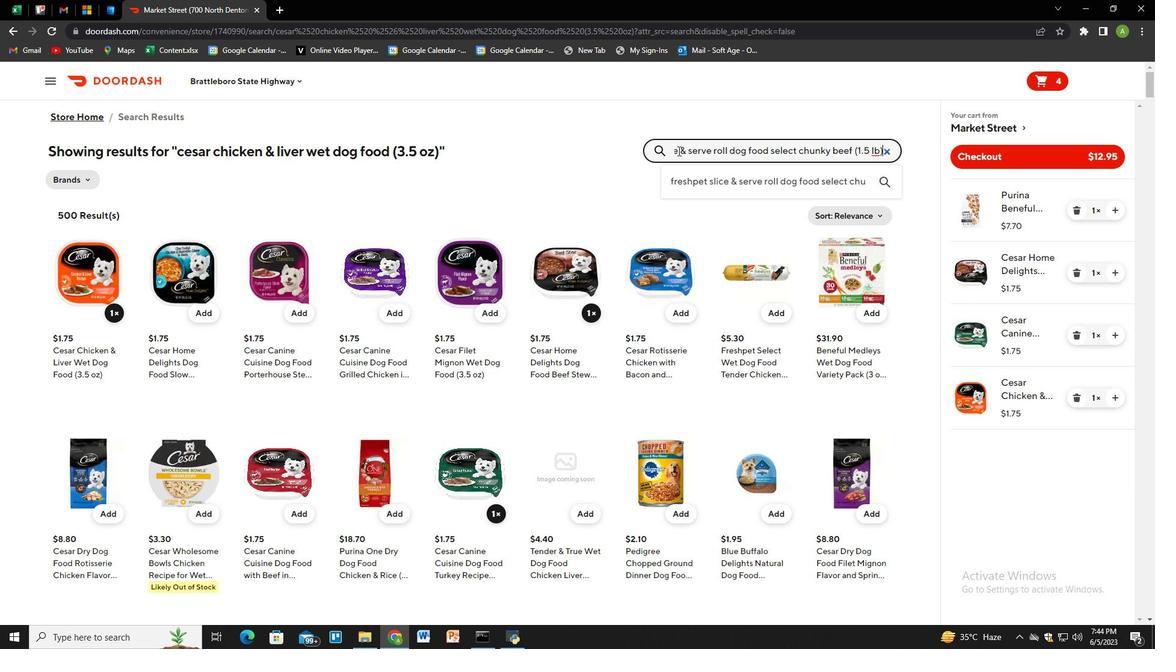 
Action: Mouse moved to (111, 315)
Screenshot: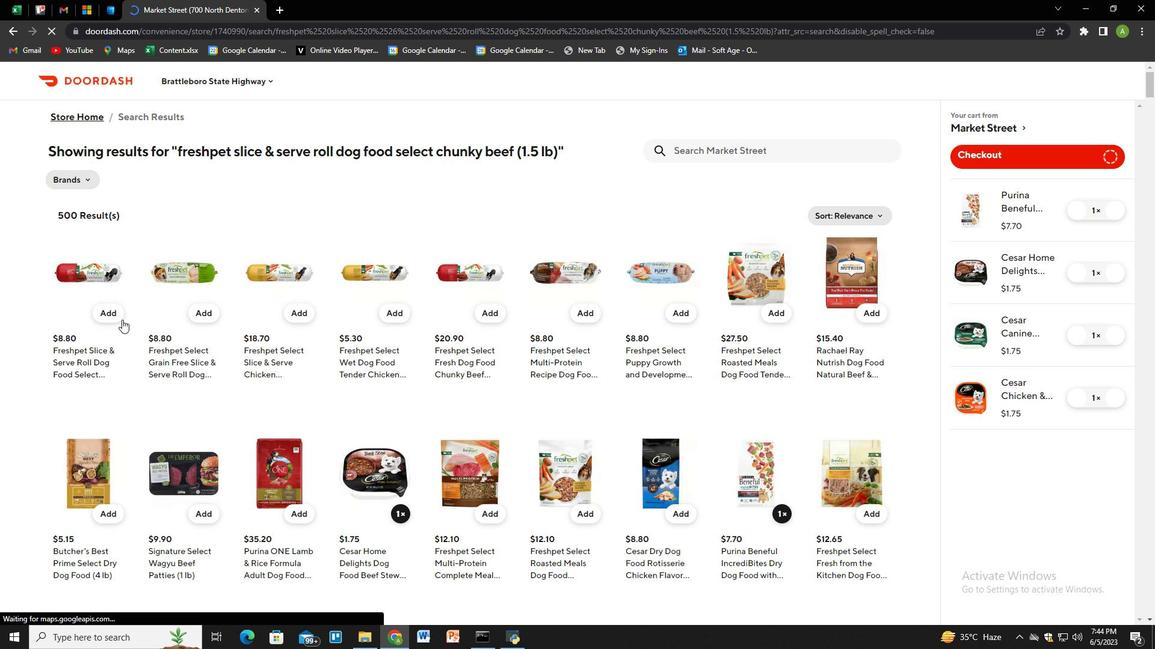
Action: Mouse pressed left at (111, 315)
Screenshot: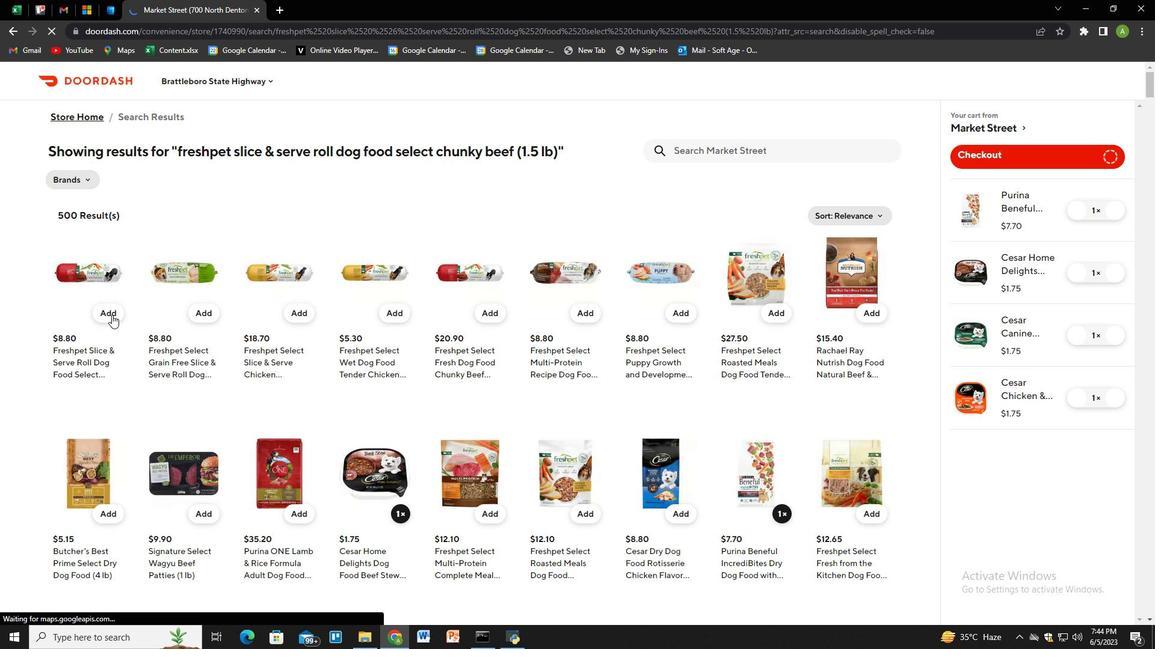 
Action: Mouse moved to (979, 160)
Screenshot: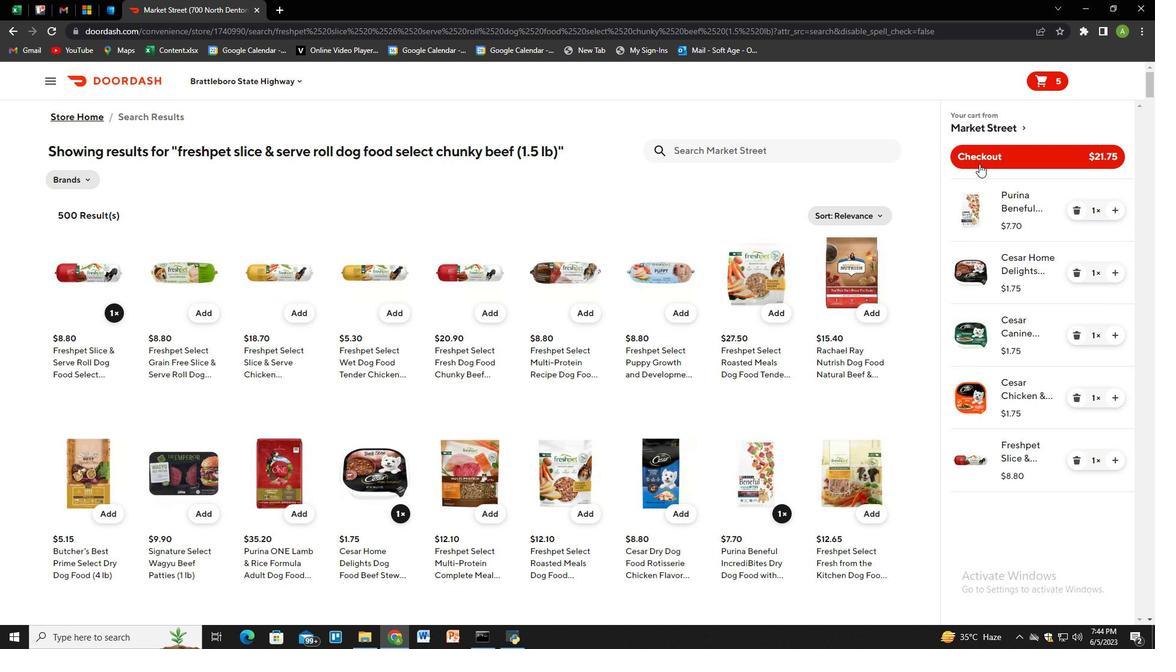 
Action: Mouse pressed left at (979, 160)
Screenshot: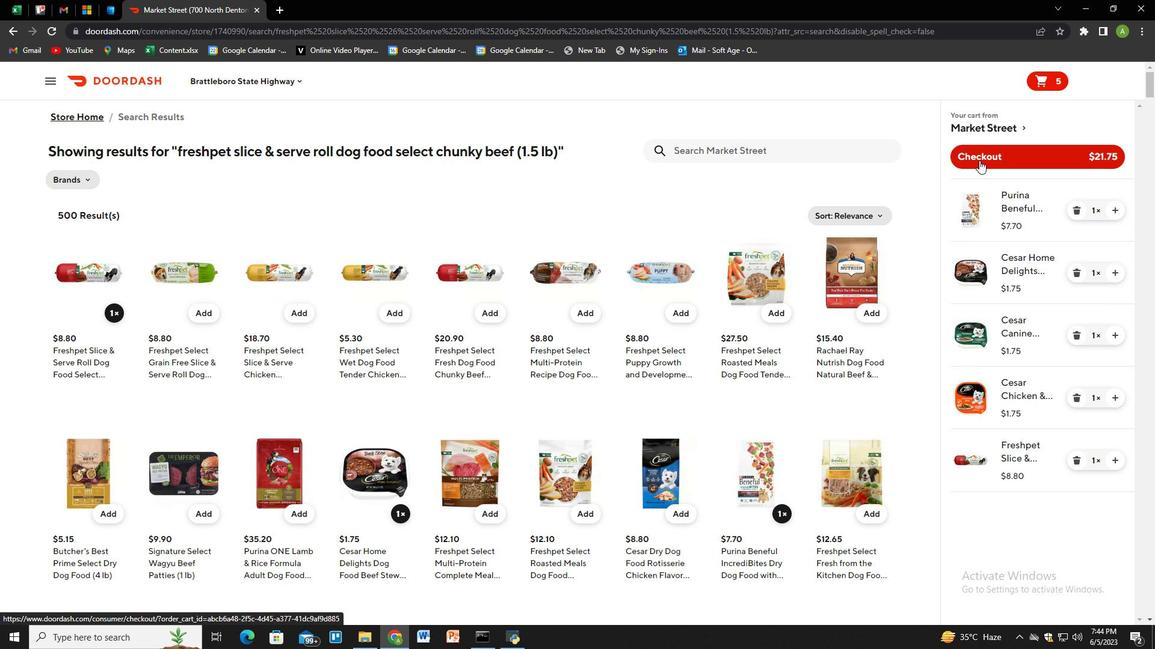 
